 Task: Look for space in Tizimín, Mexico from 22nd June, 2023 to 30th June, 2023 for 2 adults in price range Rs.7000 to Rs.15000. Place can be entire place with 1  bedroom having 1 bed and 1 bathroom. Property type can be house, flat, guest house, hotel. Booking option can be shelf check-in. Required host language is English.
Action: Mouse moved to (493, 105)
Screenshot: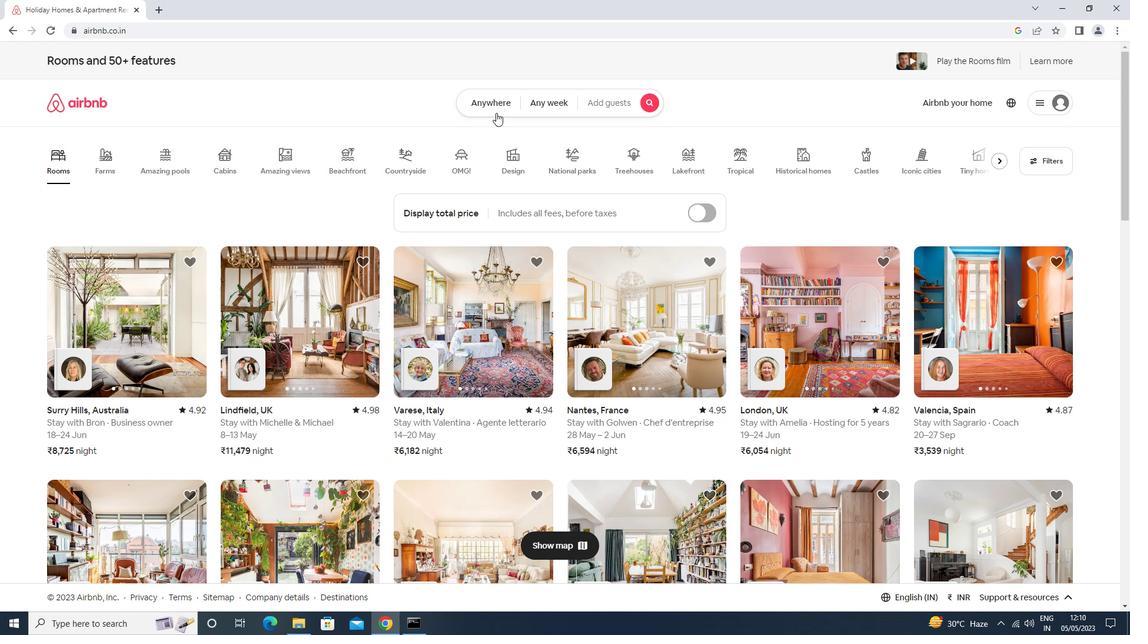 
Action: Mouse pressed left at (493, 105)
Screenshot: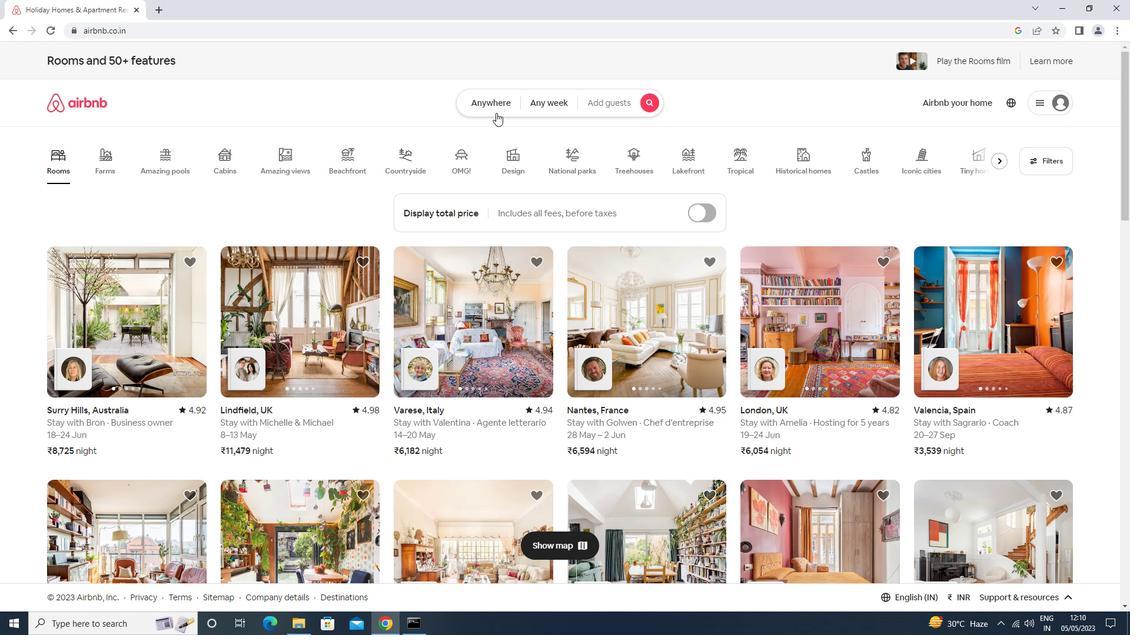 
Action: Mouse moved to (390, 150)
Screenshot: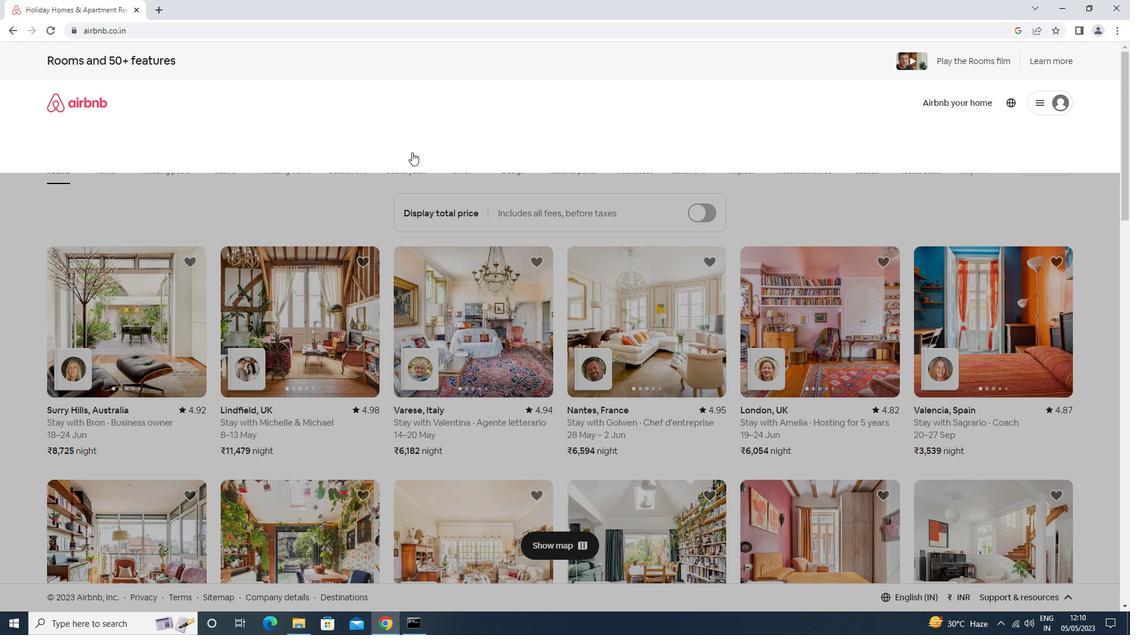 
Action: Mouse pressed left at (390, 150)
Screenshot: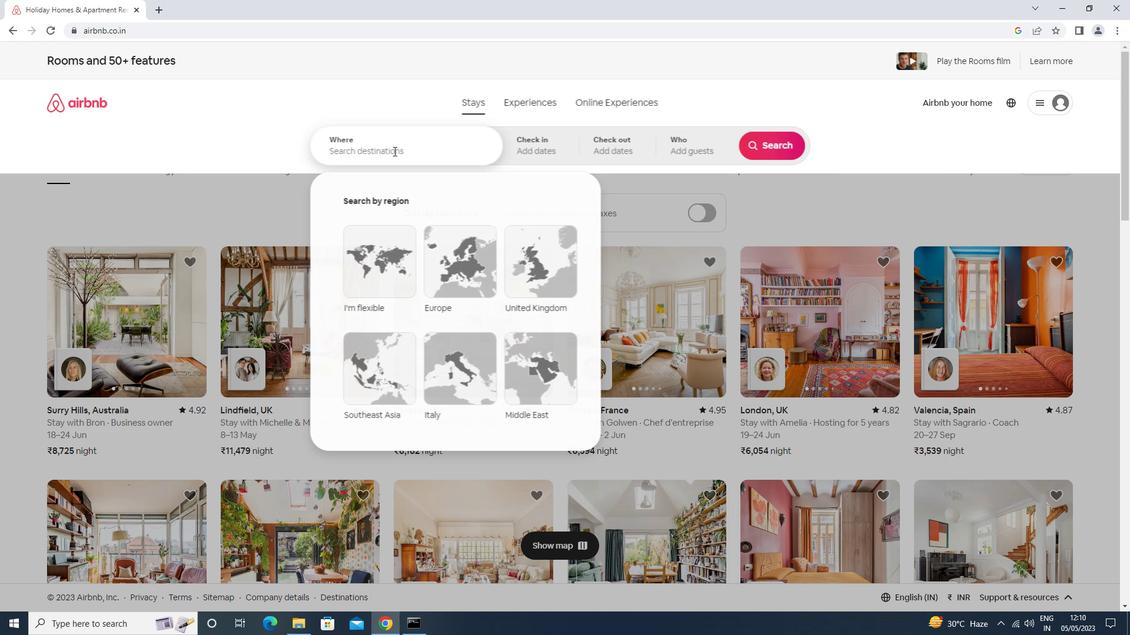 
Action: Key pressed <Key.shift>TIZIMIN<Key.space><Key.shift>MEXICO<Key.enter>
Screenshot: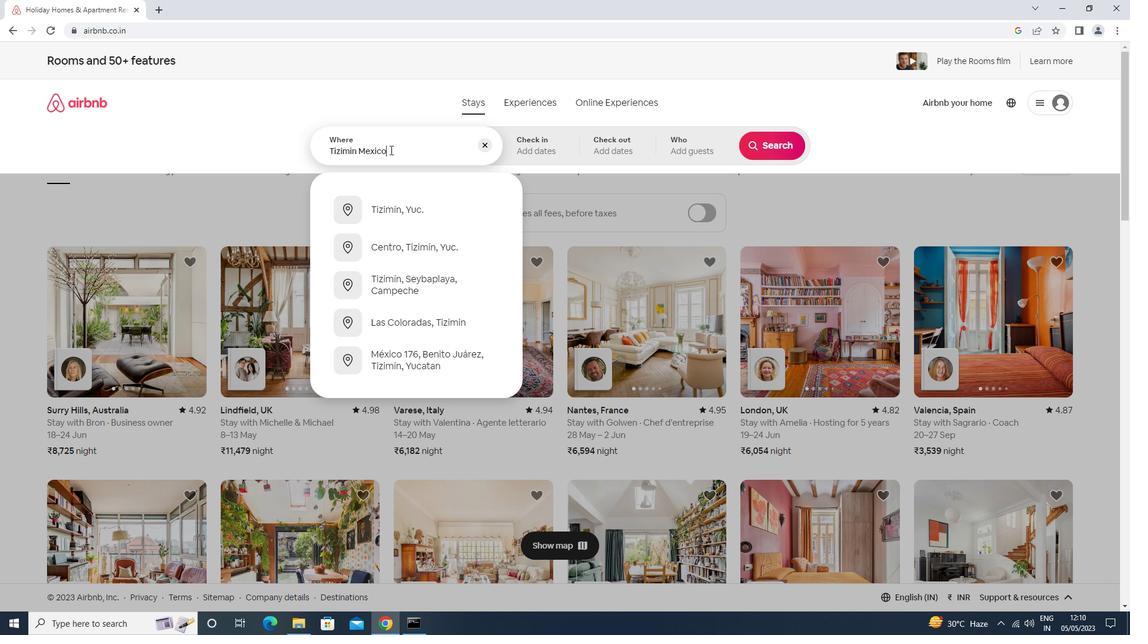 
Action: Mouse moved to (701, 374)
Screenshot: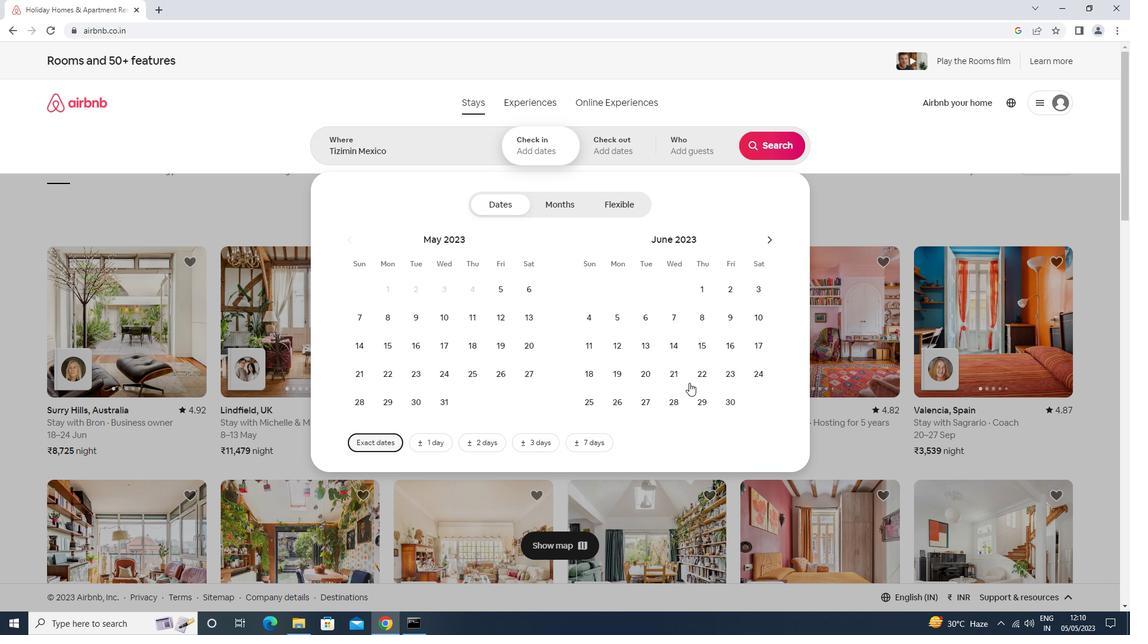 
Action: Mouse pressed left at (701, 374)
Screenshot: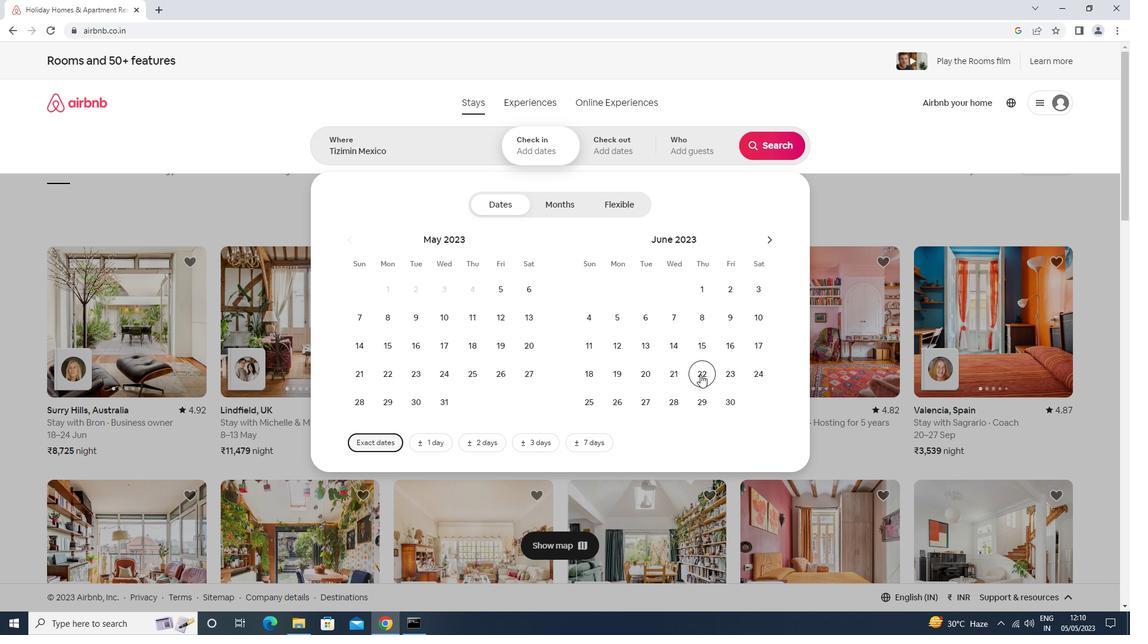 
Action: Mouse moved to (736, 397)
Screenshot: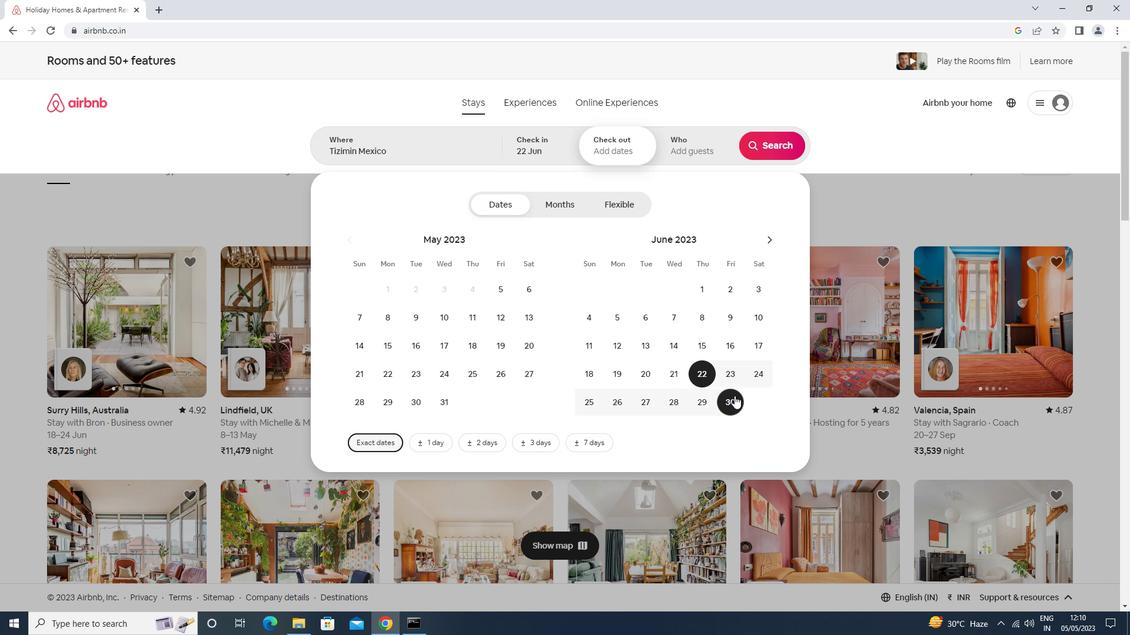
Action: Mouse pressed left at (736, 397)
Screenshot: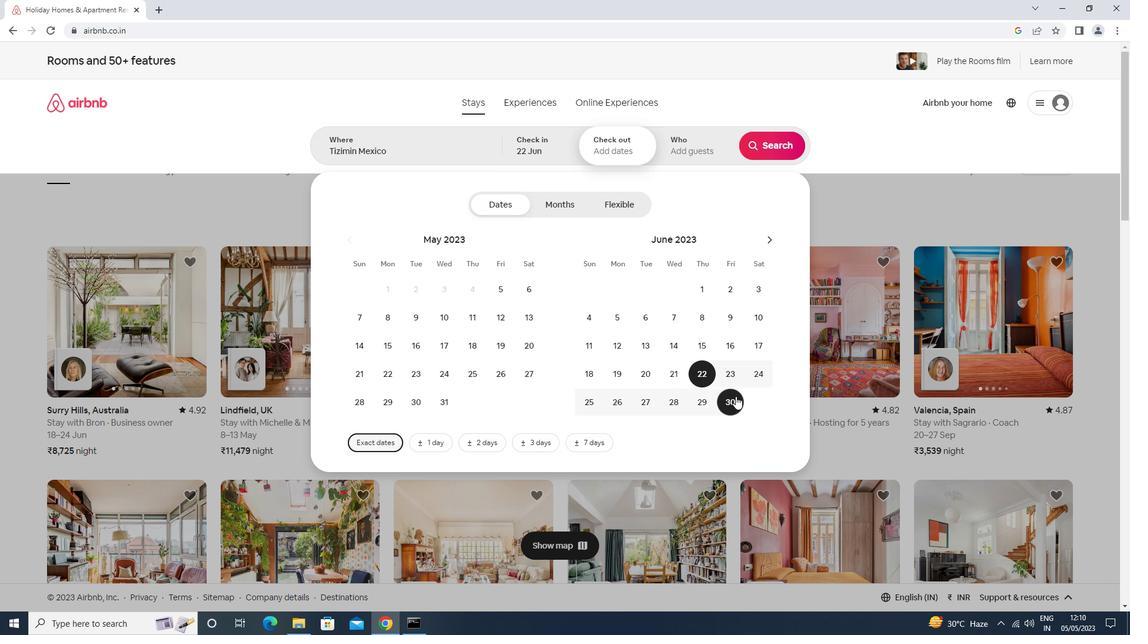 
Action: Mouse moved to (695, 144)
Screenshot: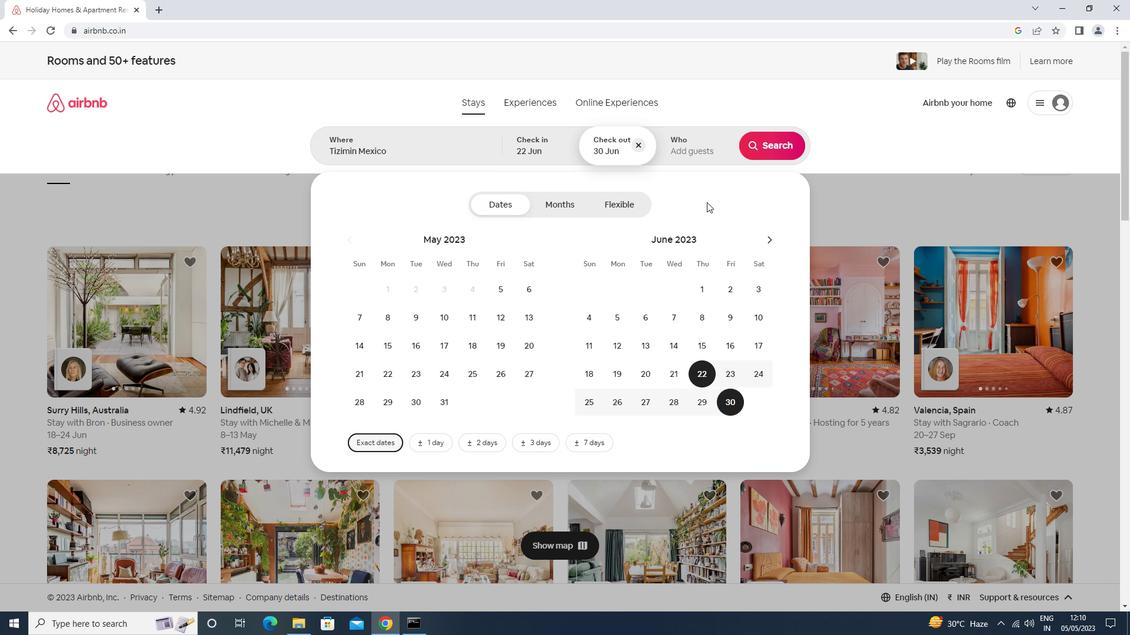 
Action: Mouse pressed left at (695, 144)
Screenshot: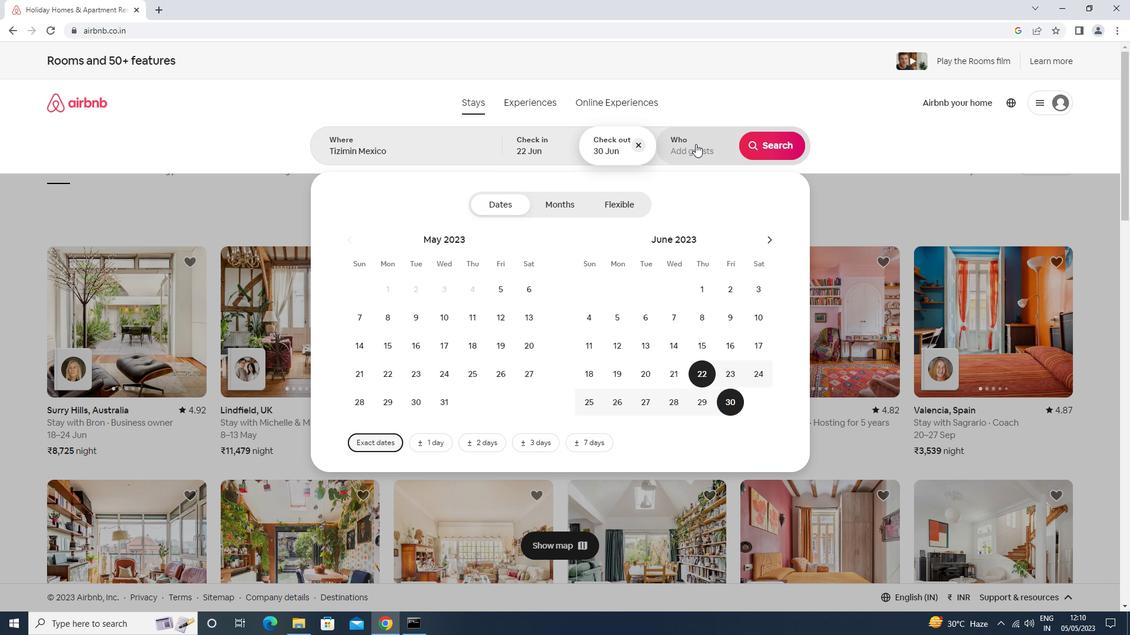
Action: Mouse moved to (776, 207)
Screenshot: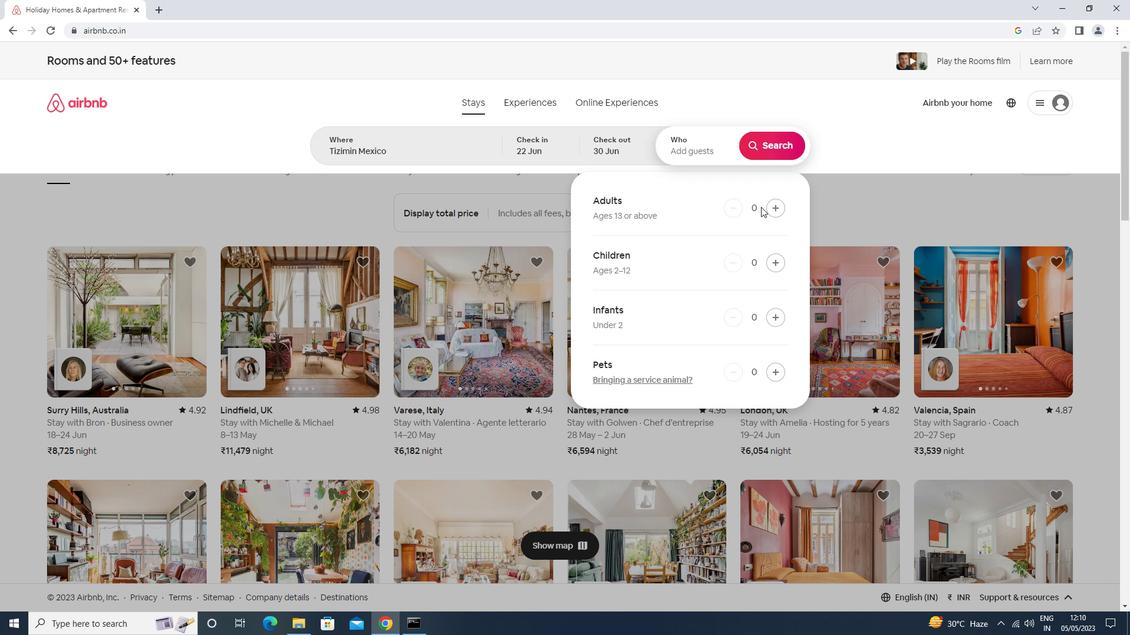 
Action: Mouse pressed left at (776, 207)
Screenshot: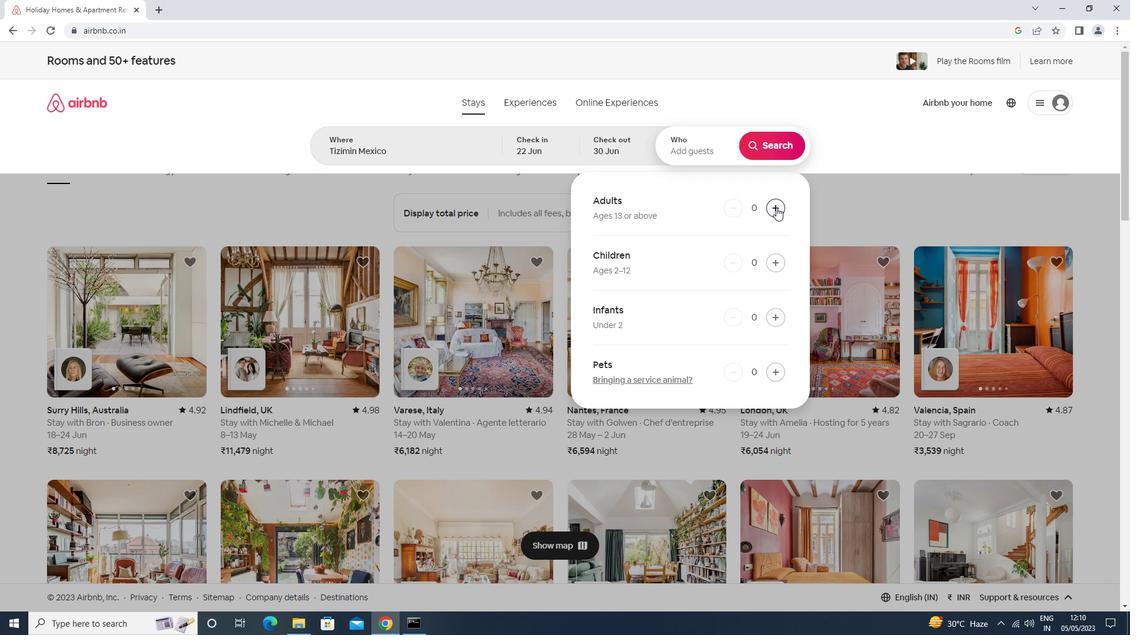 
Action: Mouse pressed left at (776, 207)
Screenshot: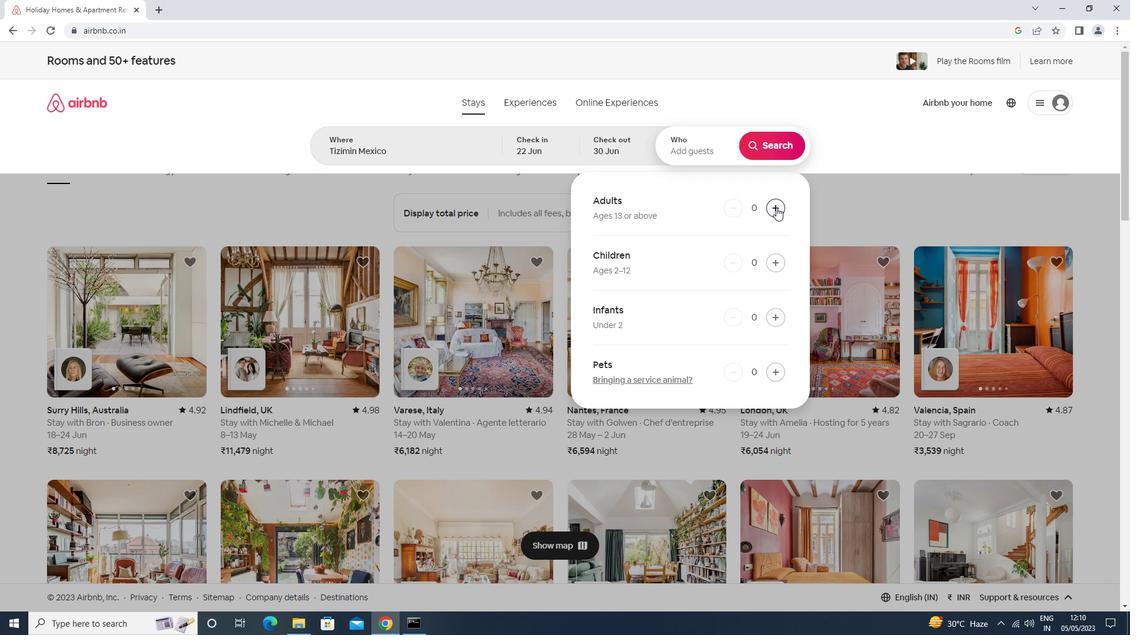 
Action: Mouse moved to (764, 145)
Screenshot: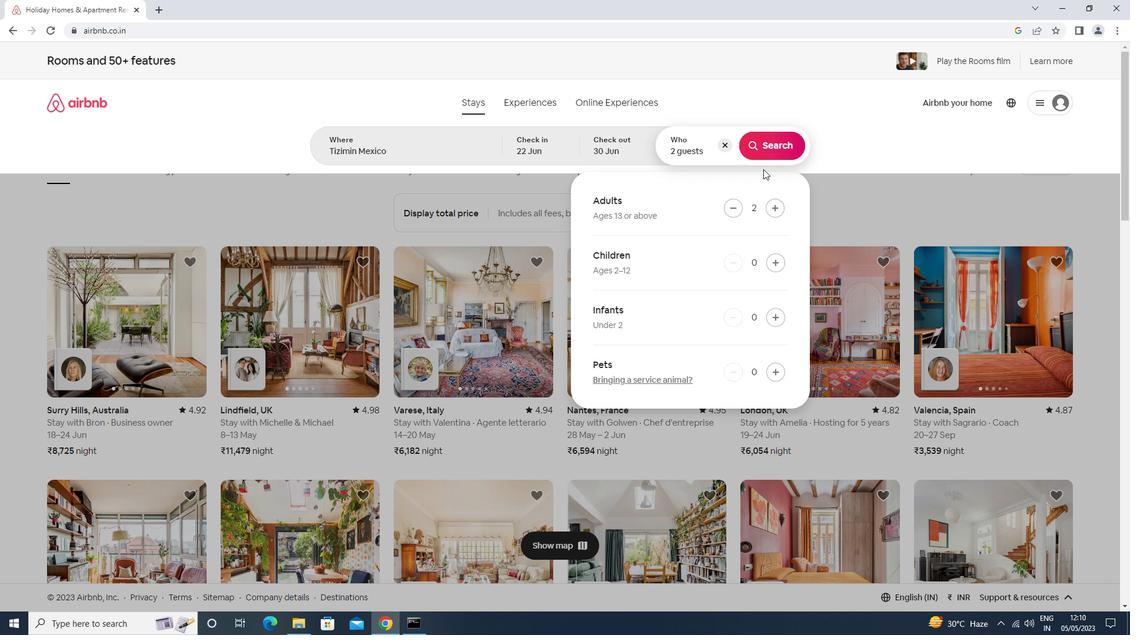 
Action: Mouse pressed left at (764, 145)
Screenshot: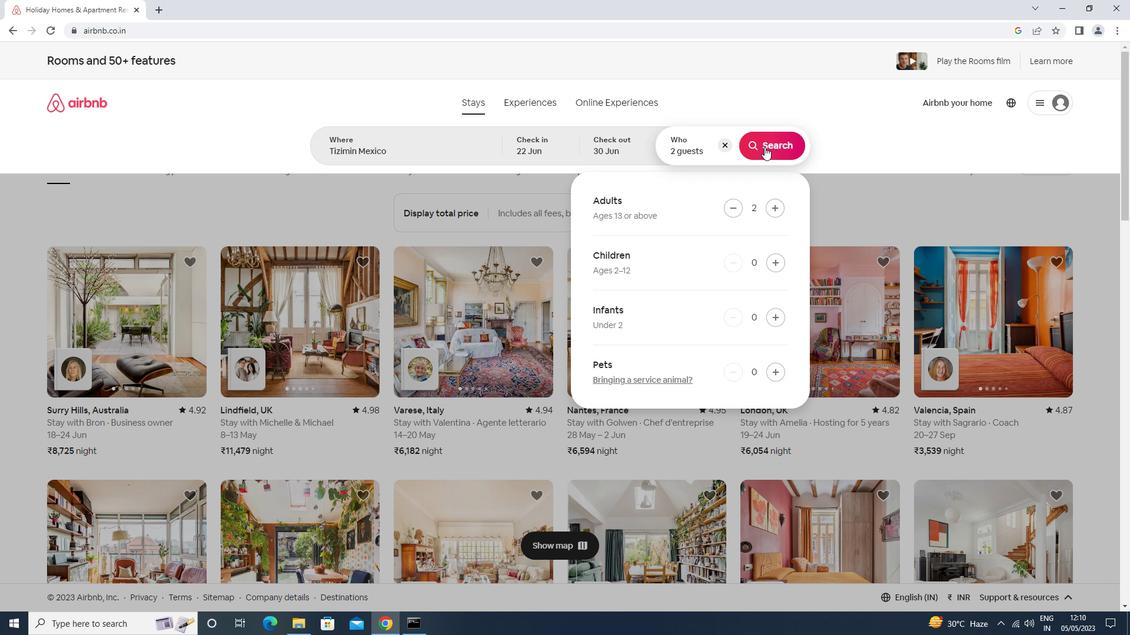 
Action: Mouse moved to (1076, 122)
Screenshot: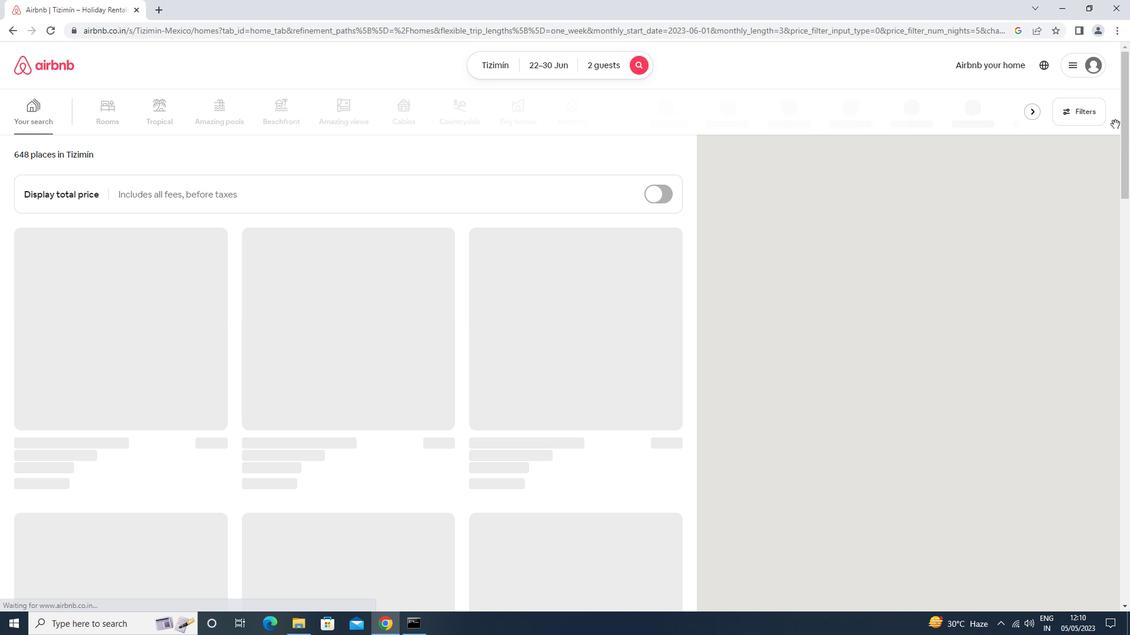 
Action: Mouse pressed left at (1076, 122)
Screenshot: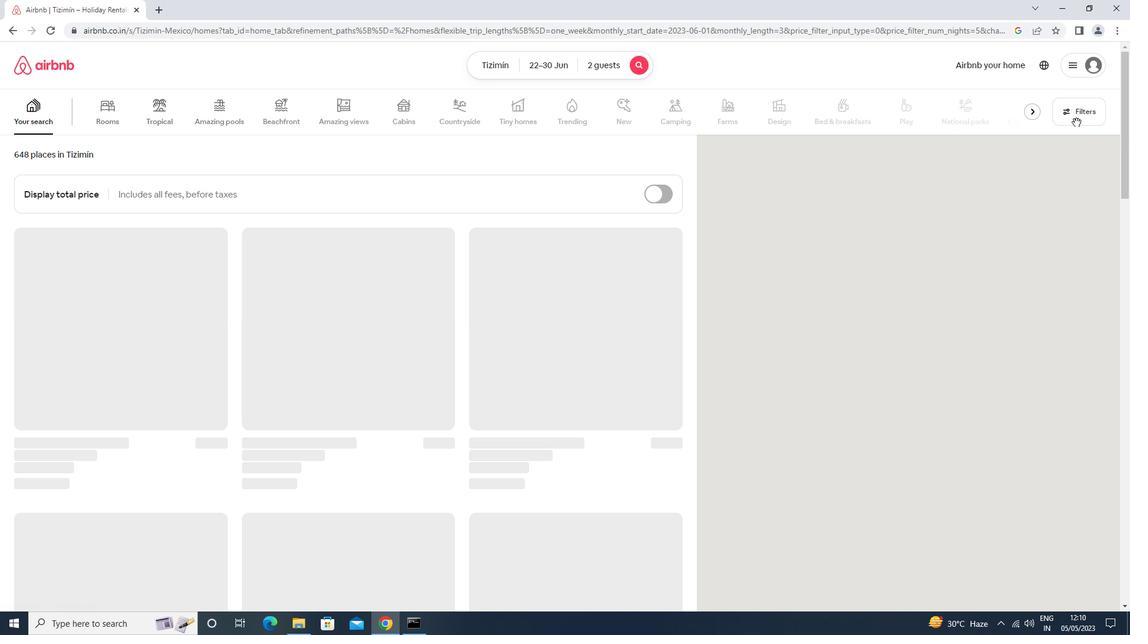 
Action: Mouse moved to (413, 401)
Screenshot: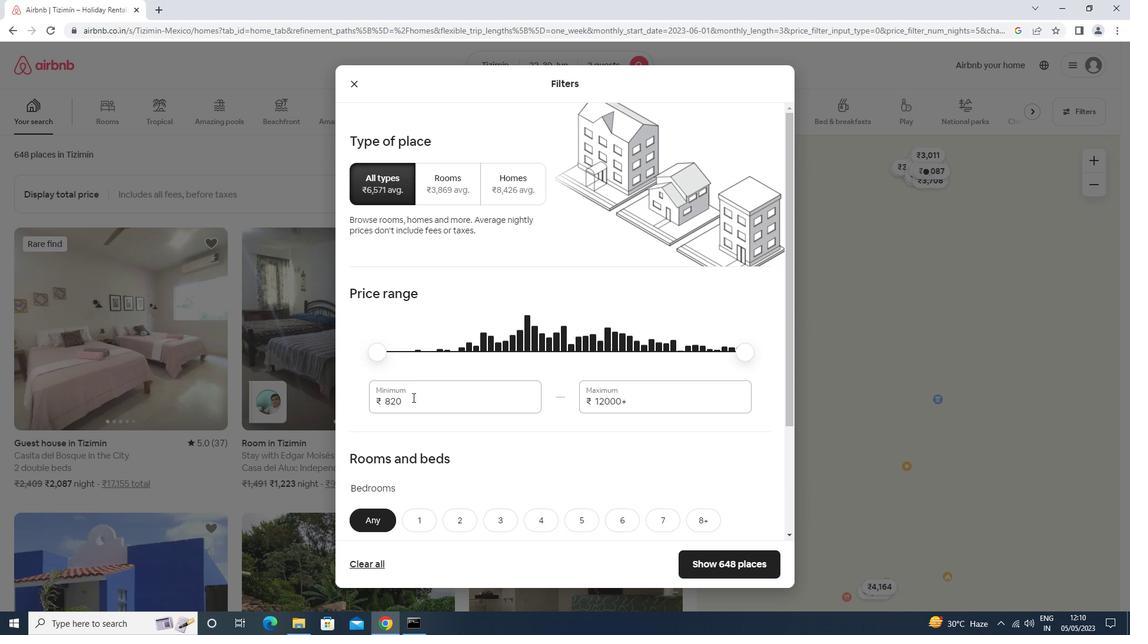 
Action: Mouse pressed left at (413, 401)
Screenshot: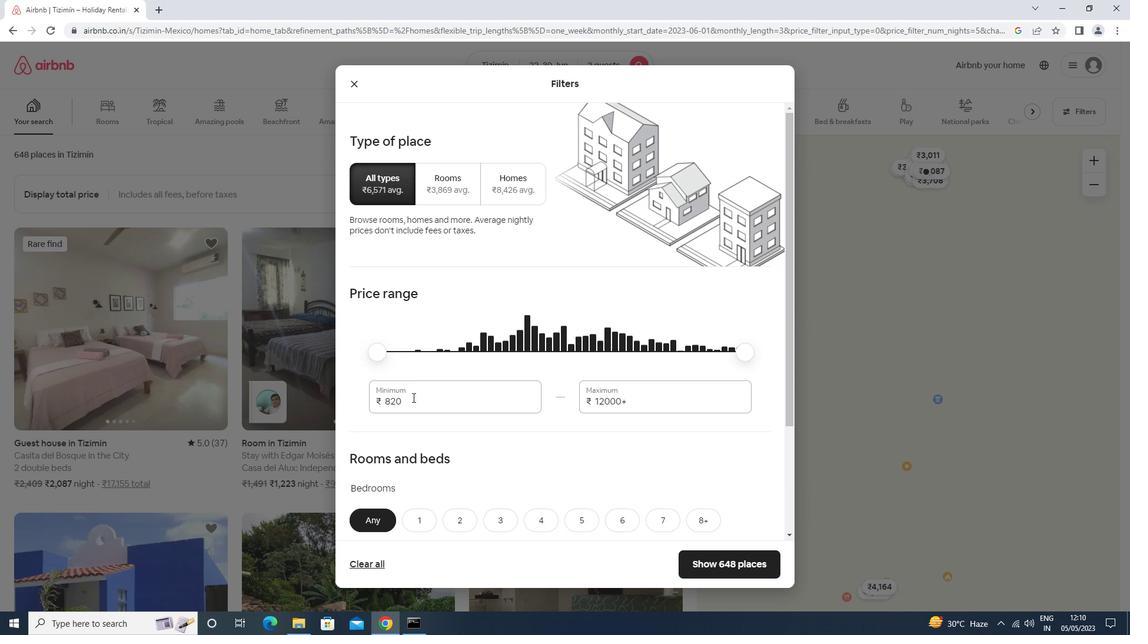 
Action: Mouse moved to (413, 401)
Screenshot: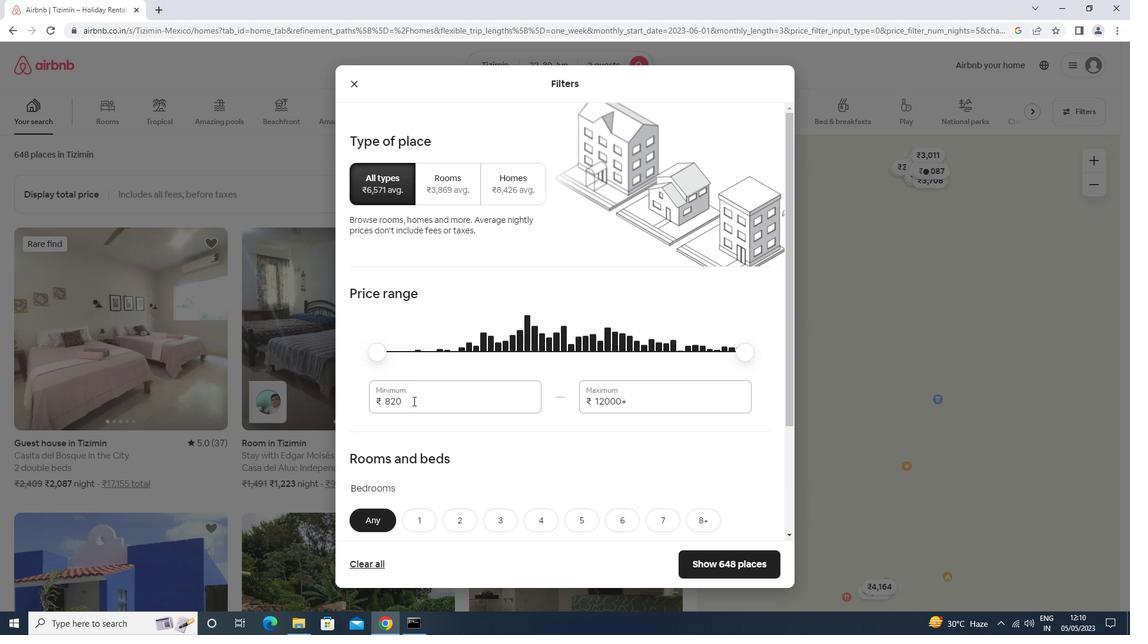 
Action: Key pressed <Key.backspace><Key.backspace><Key.backspace>7000<Key.tab>15000
Screenshot: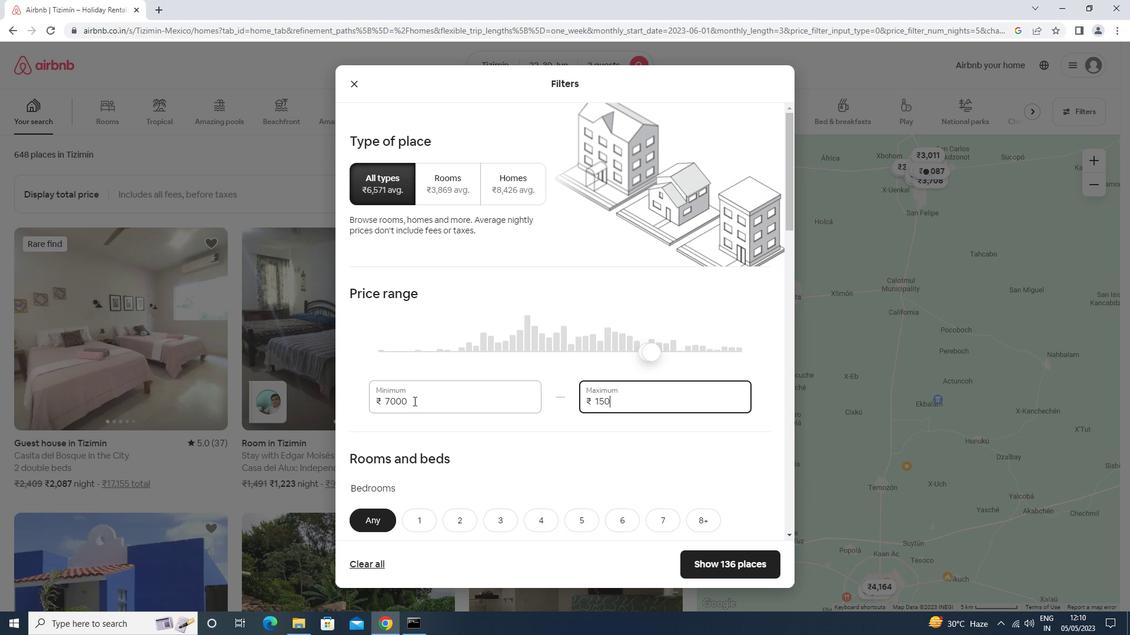 
Action: Mouse moved to (414, 400)
Screenshot: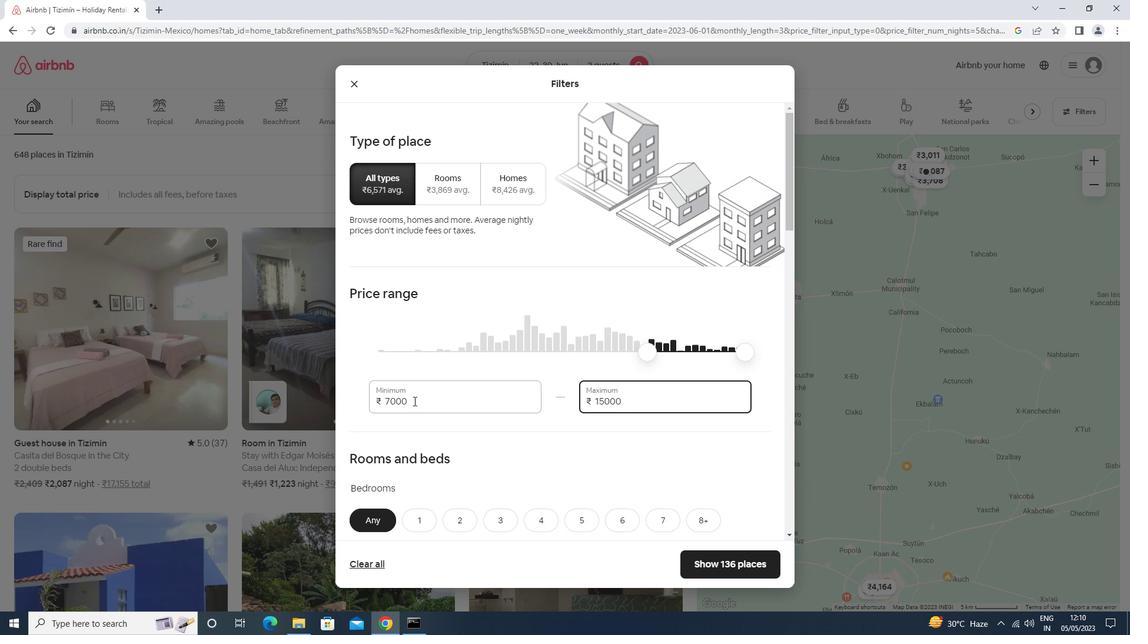 
Action: Mouse scrolled (414, 400) with delta (0, 0)
Screenshot: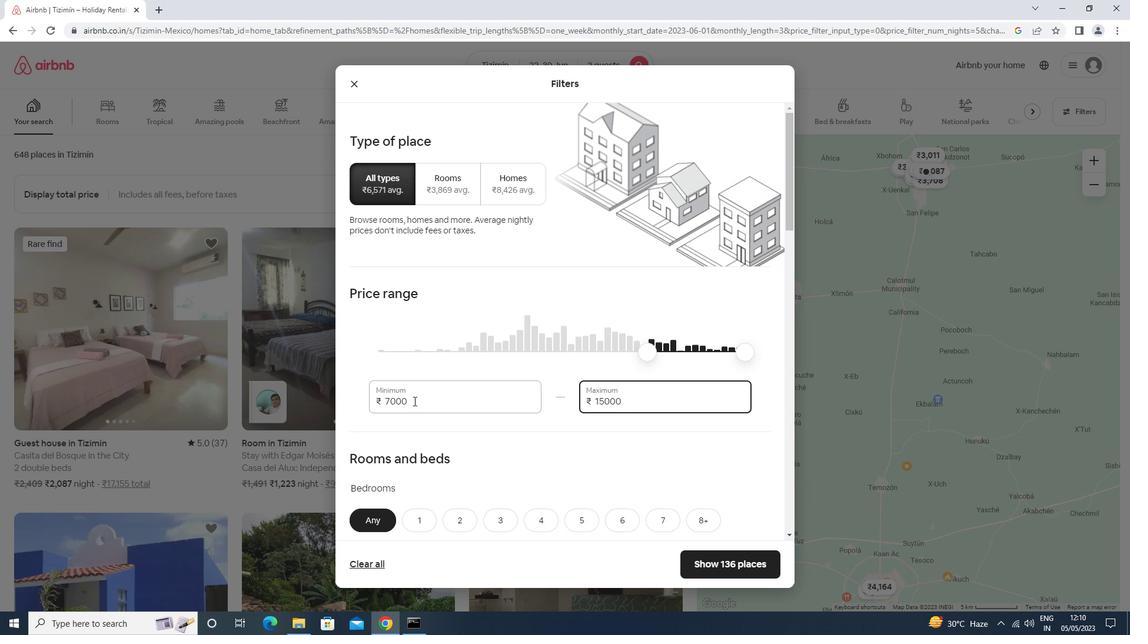 
Action: Mouse scrolled (414, 400) with delta (0, 0)
Screenshot: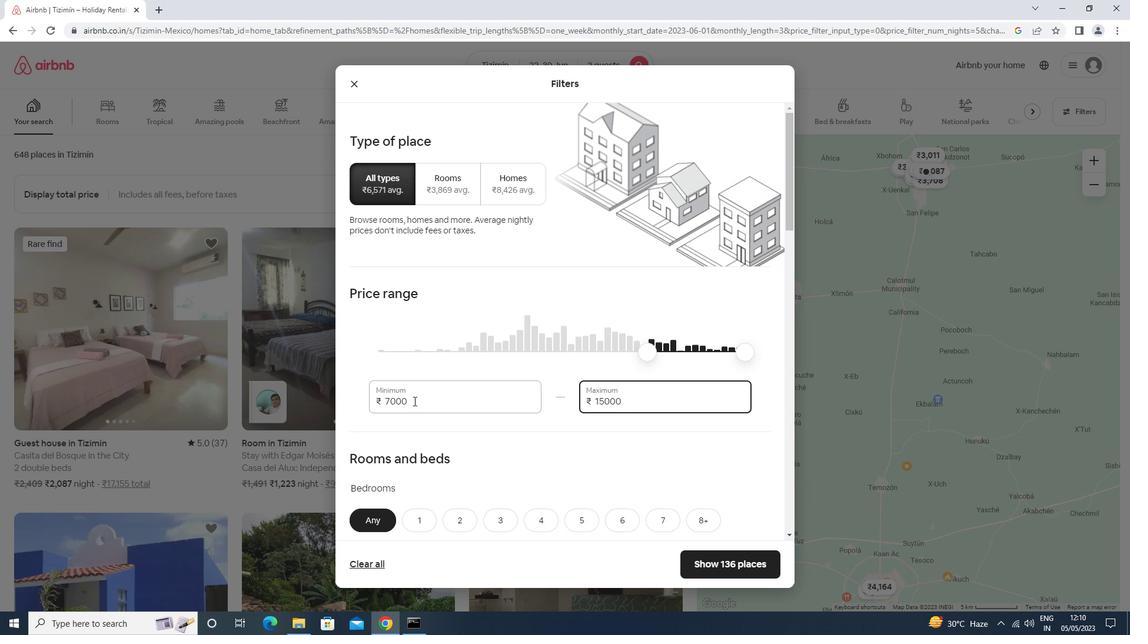 
Action: Mouse scrolled (414, 400) with delta (0, 0)
Screenshot: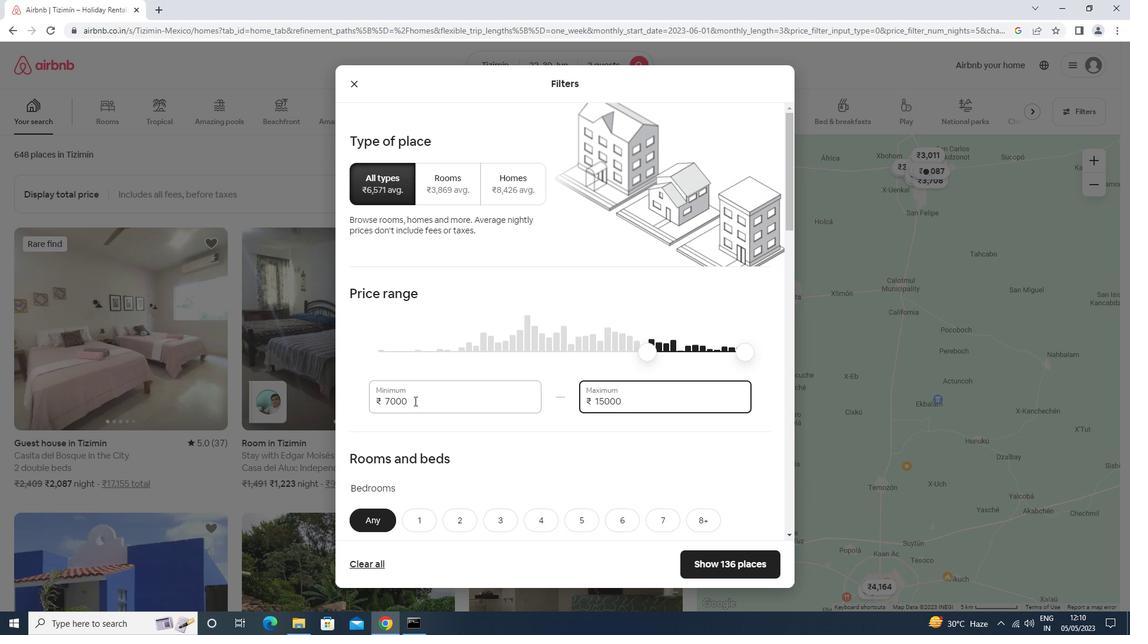 
Action: Mouse moved to (426, 341)
Screenshot: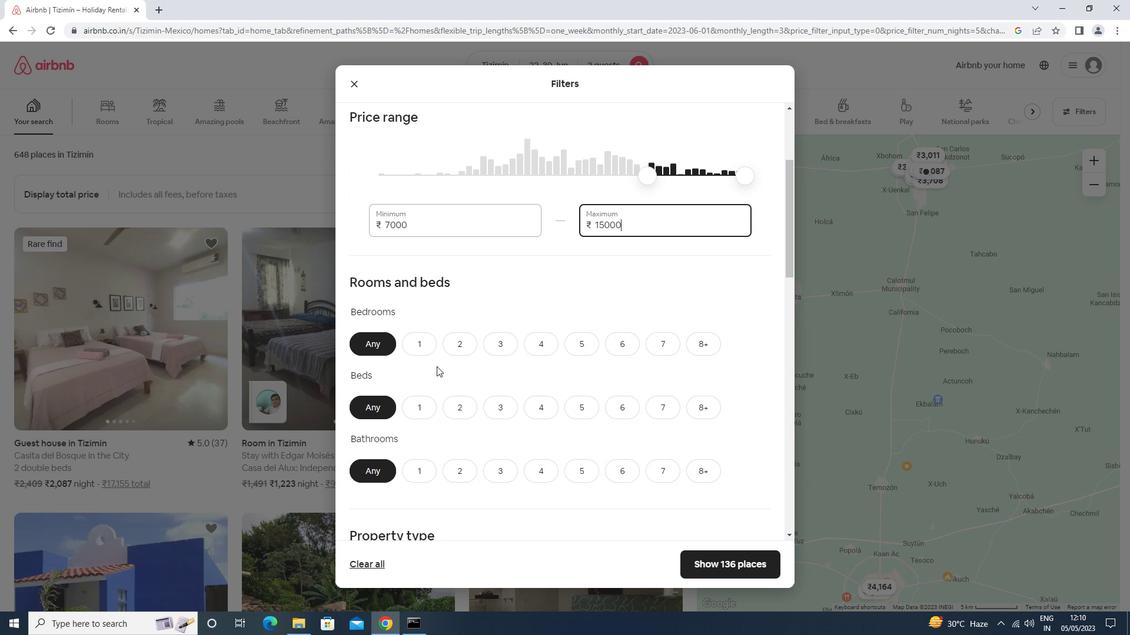 
Action: Mouse pressed left at (426, 341)
Screenshot: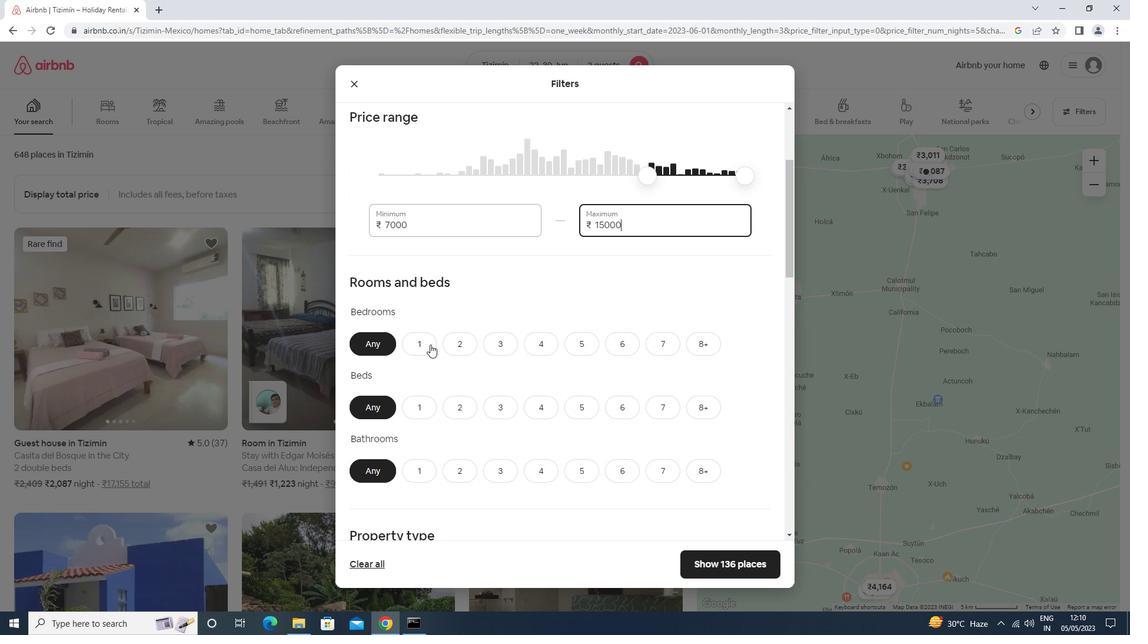 
Action: Mouse moved to (424, 412)
Screenshot: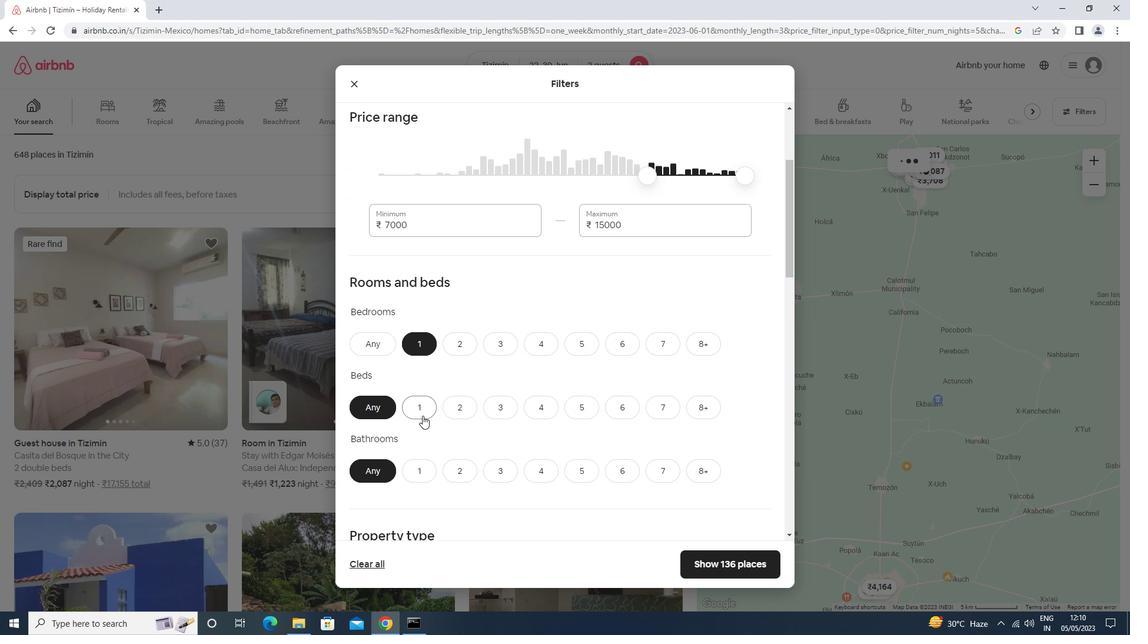 
Action: Mouse pressed left at (424, 412)
Screenshot: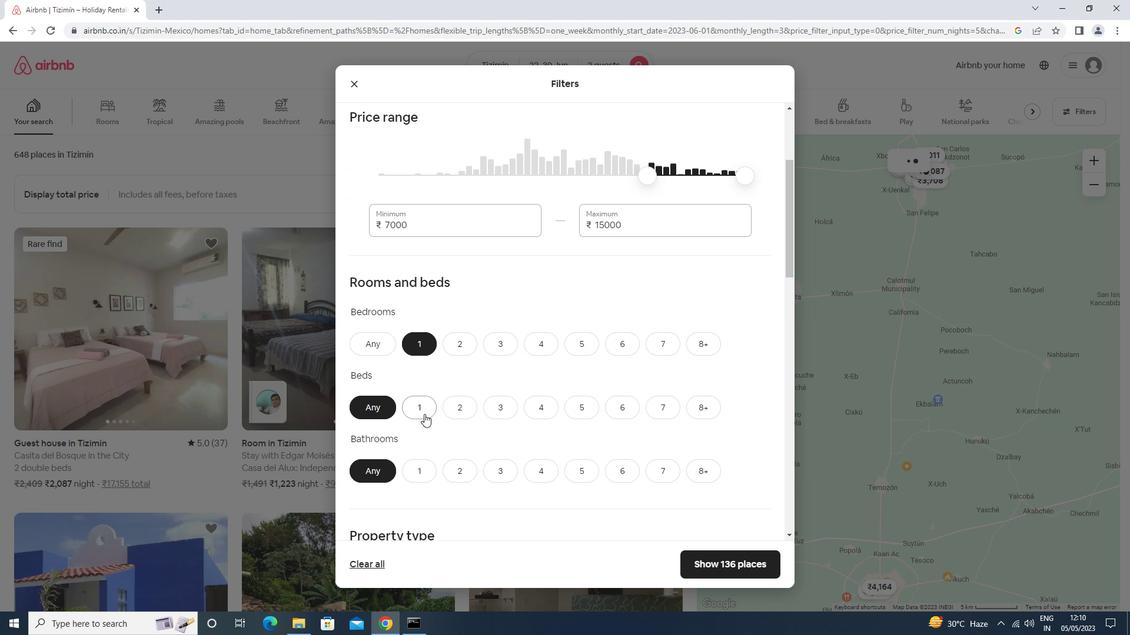 
Action: Mouse scrolled (424, 412) with delta (0, 0)
Screenshot: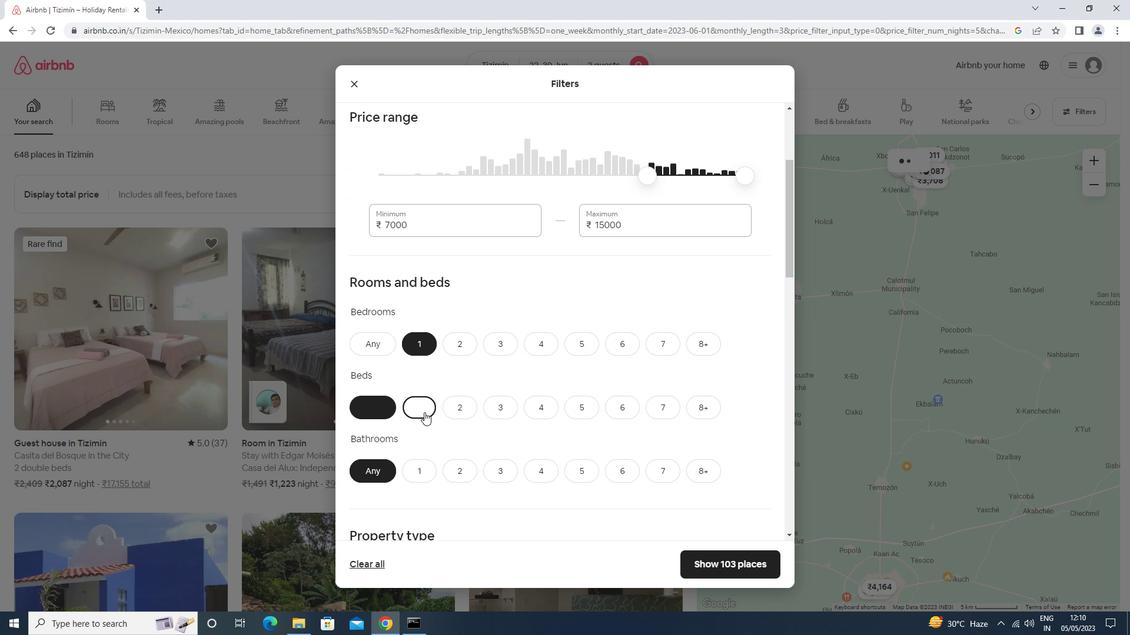 
Action: Mouse scrolled (424, 412) with delta (0, 0)
Screenshot: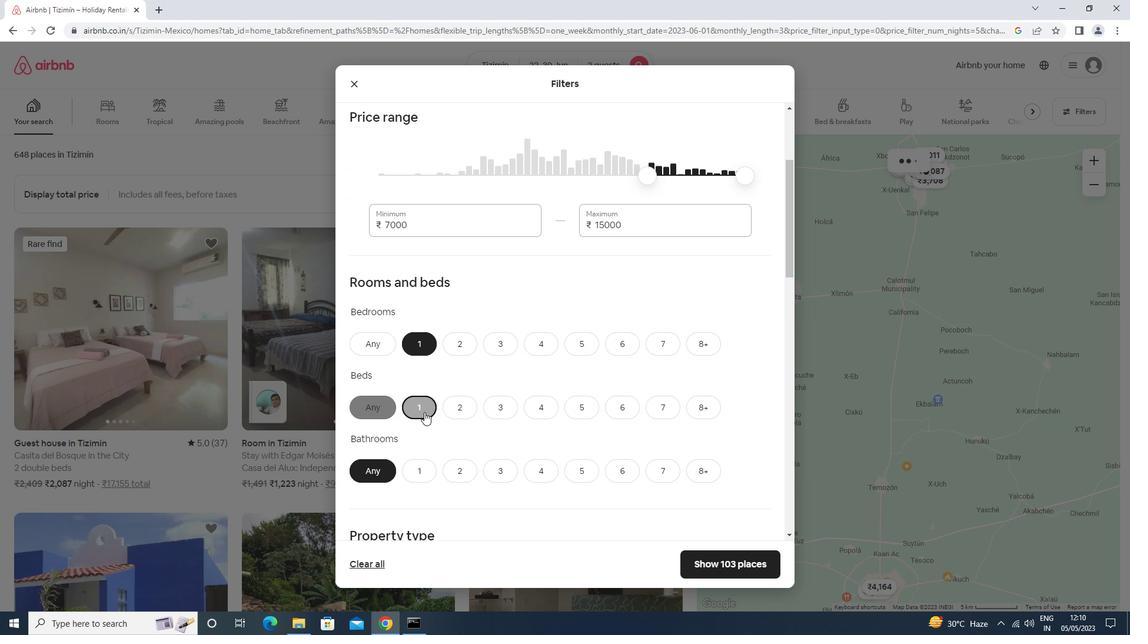 
Action: Mouse scrolled (424, 412) with delta (0, 0)
Screenshot: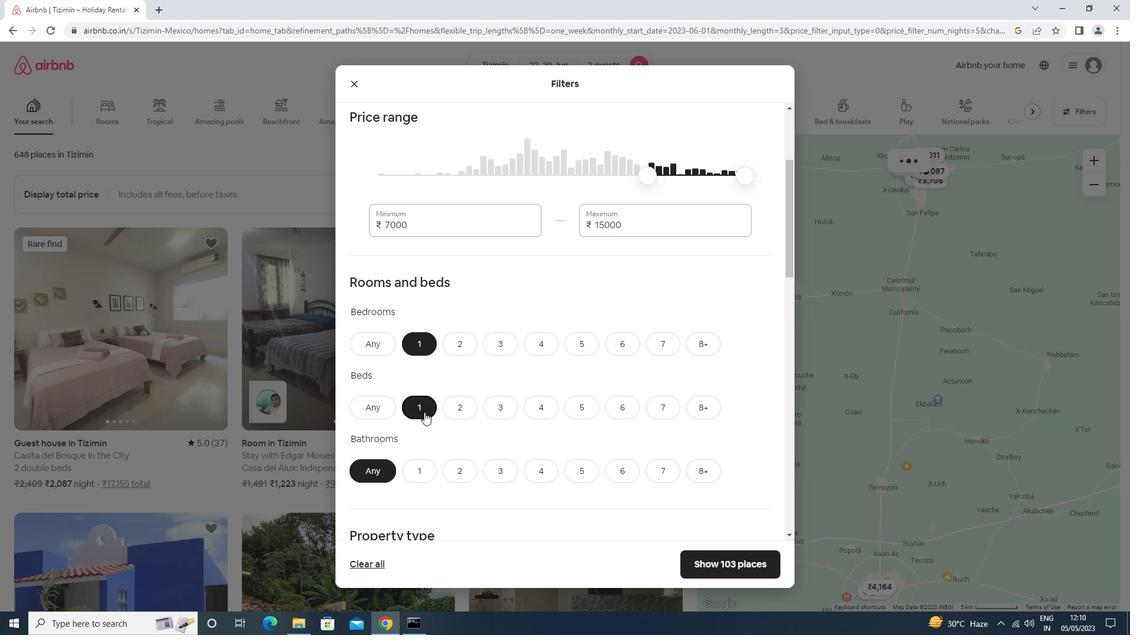 
Action: Mouse moved to (416, 303)
Screenshot: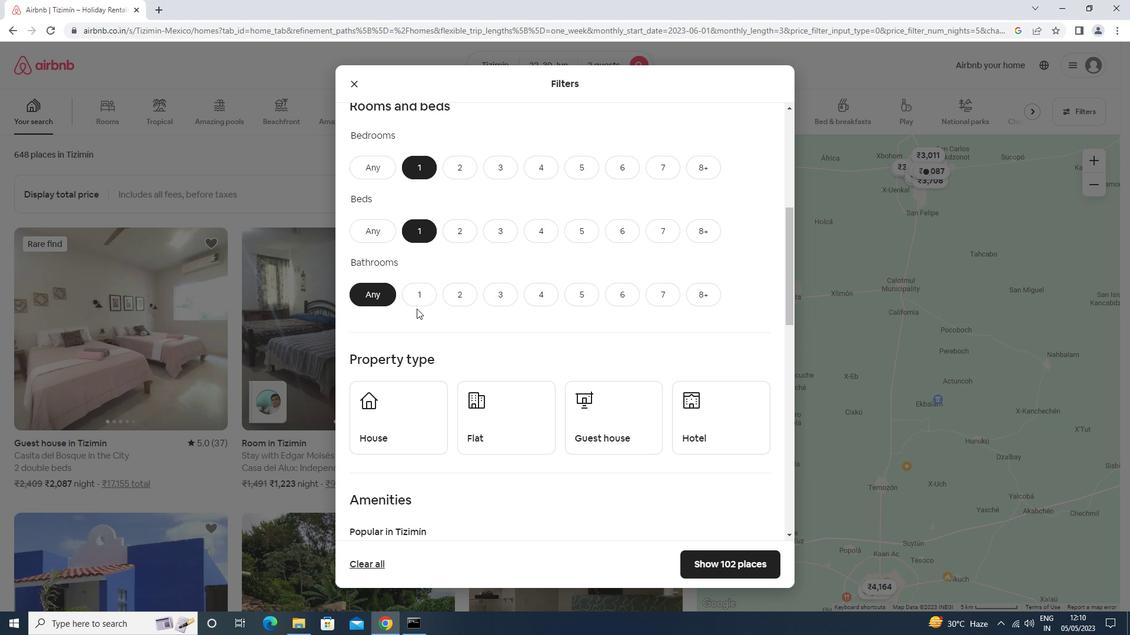 
Action: Mouse pressed left at (416, 303)
Screenshot: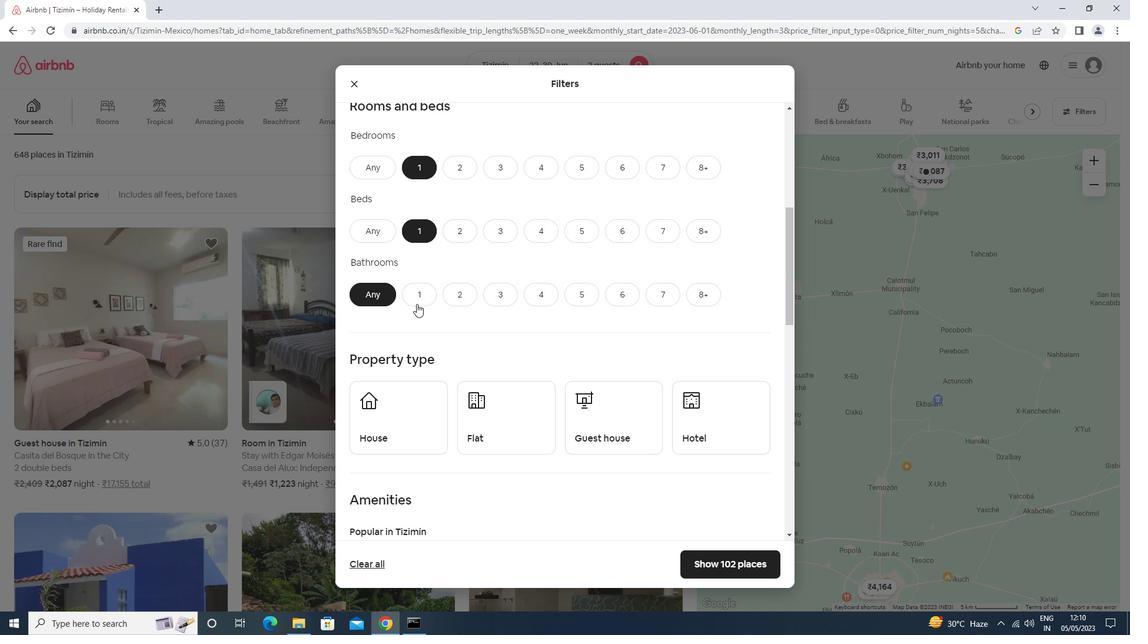 
Action: Mouse moved to (412, 424)
Screenshot: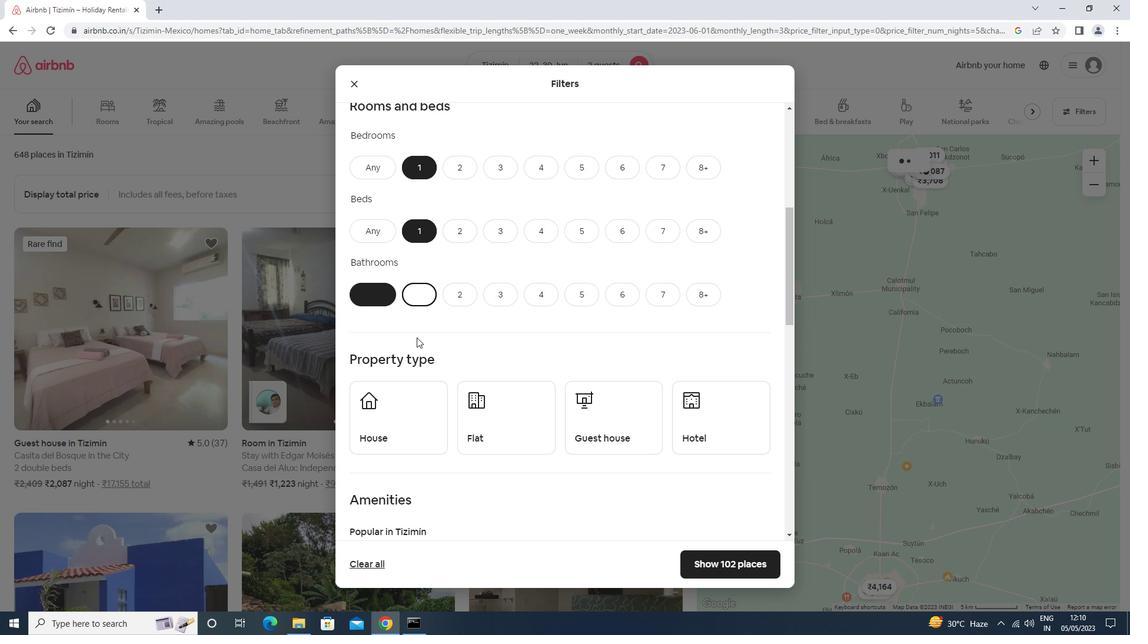 
Action: Mouse pressed left at (412, 424)
Screenshot: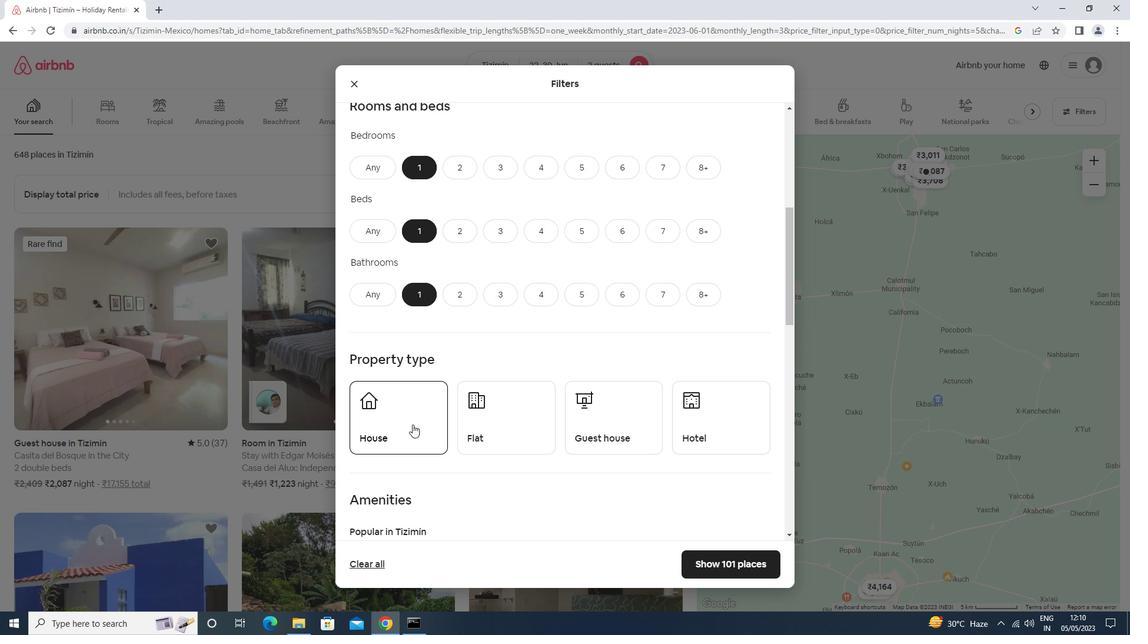 
Action: Mouse moved to (495, 442)
Screenshot: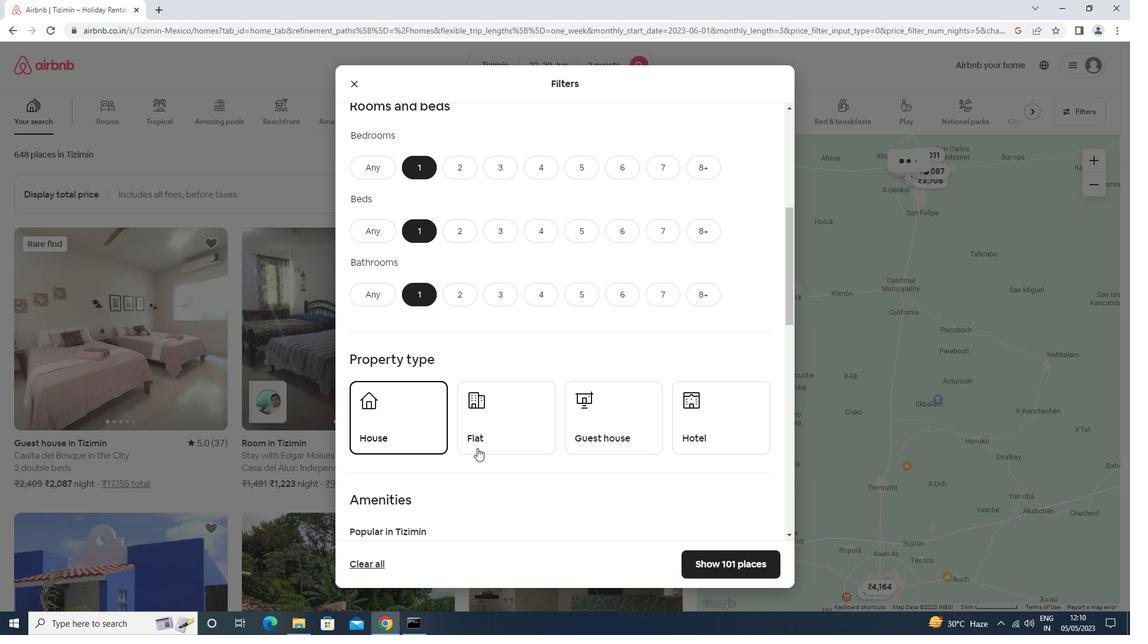 
Action: Mouse pressed left at (495, 442)
Screenshot: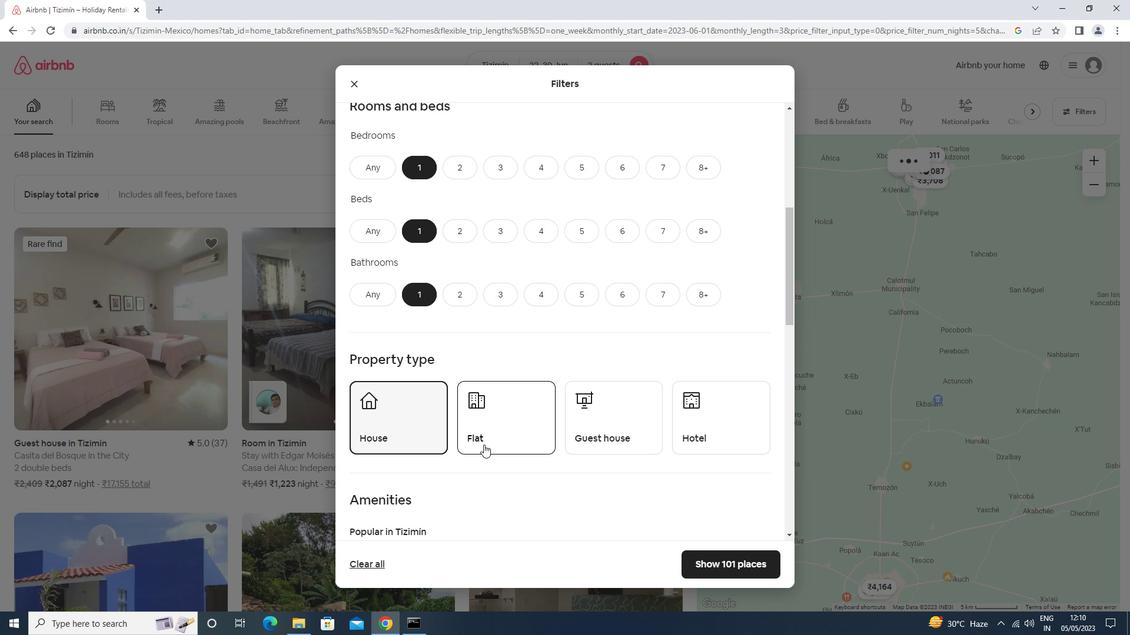 
Action: Mouse moved to (615, 437)
Screenshot: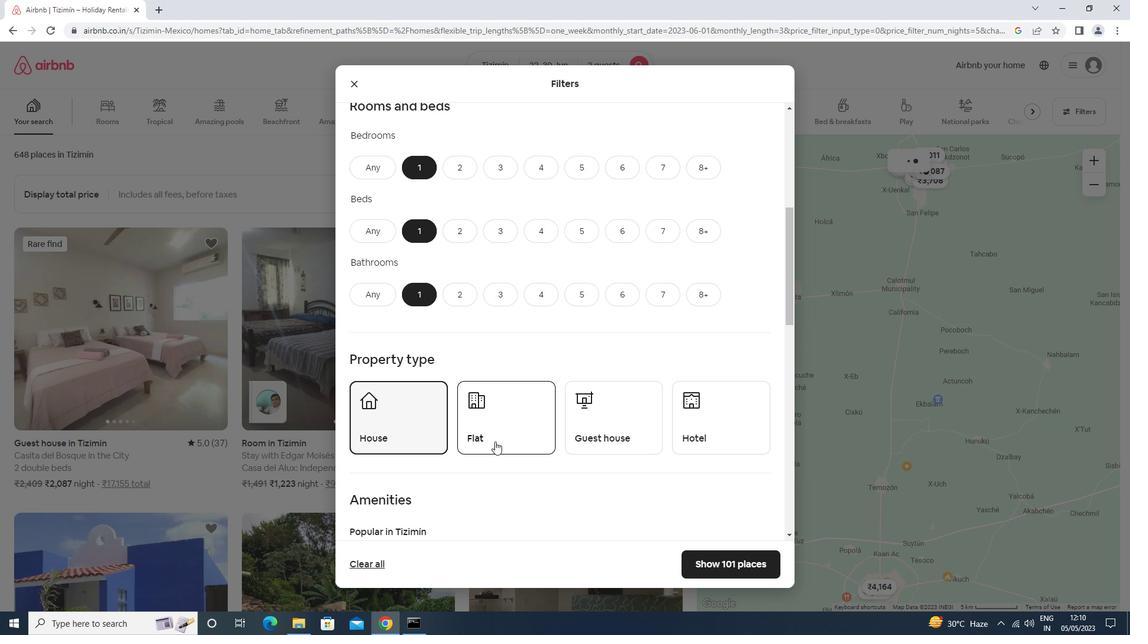 
Action: Mouse pressed left at (615, 437)
Screenshot: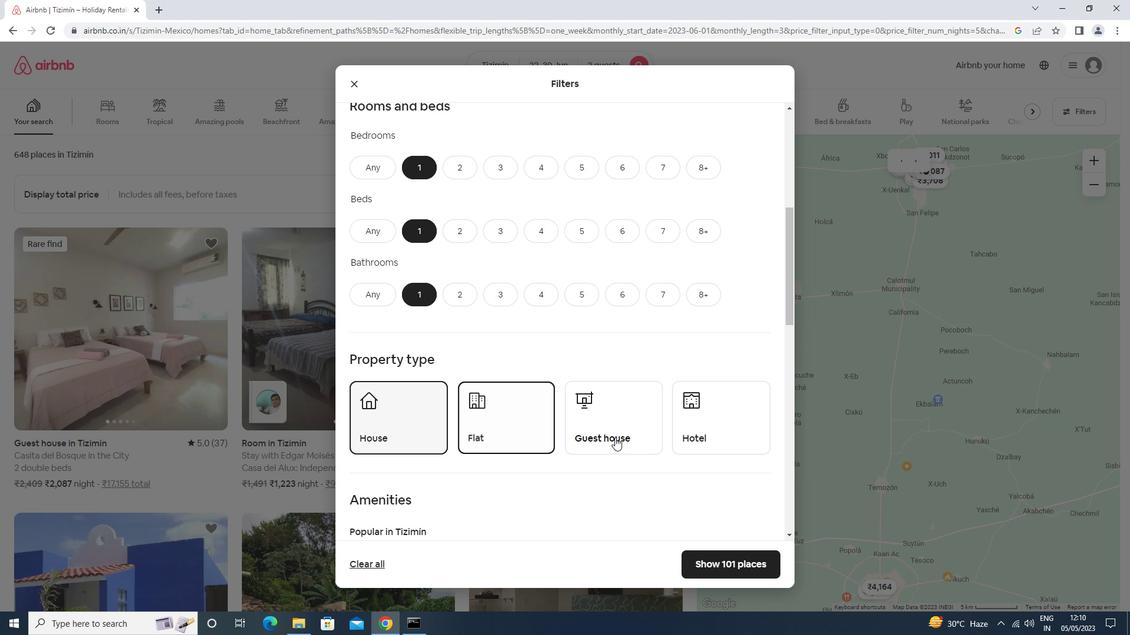
Action: Mouse moved to (698, 436)
Screenshot: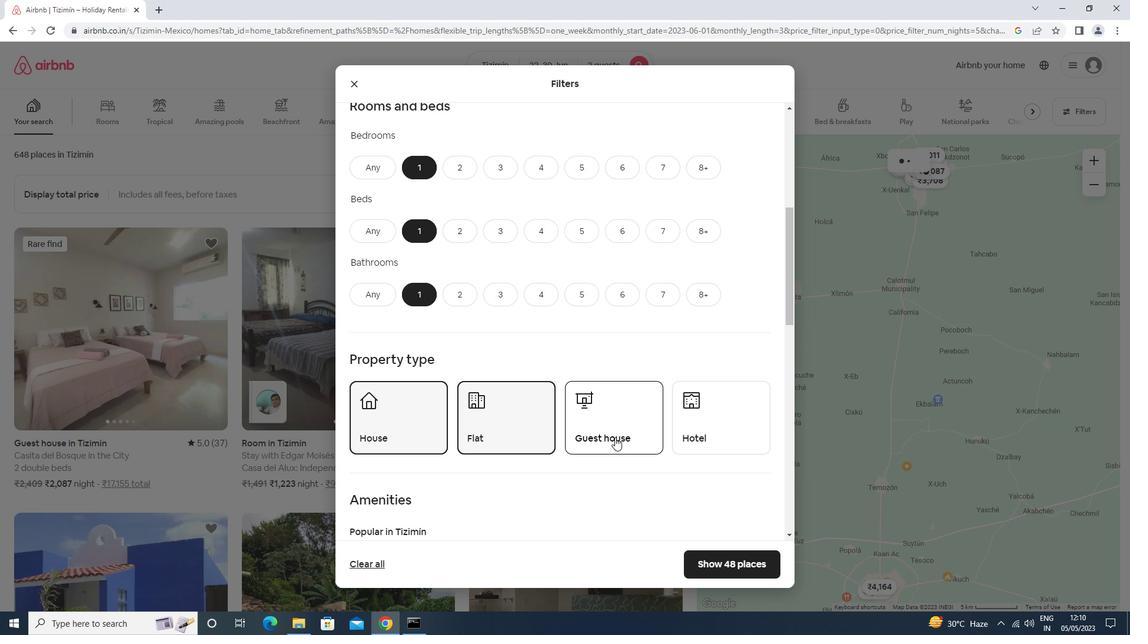 
Action: Mouse pressed left at (698, 436)
Screenshot: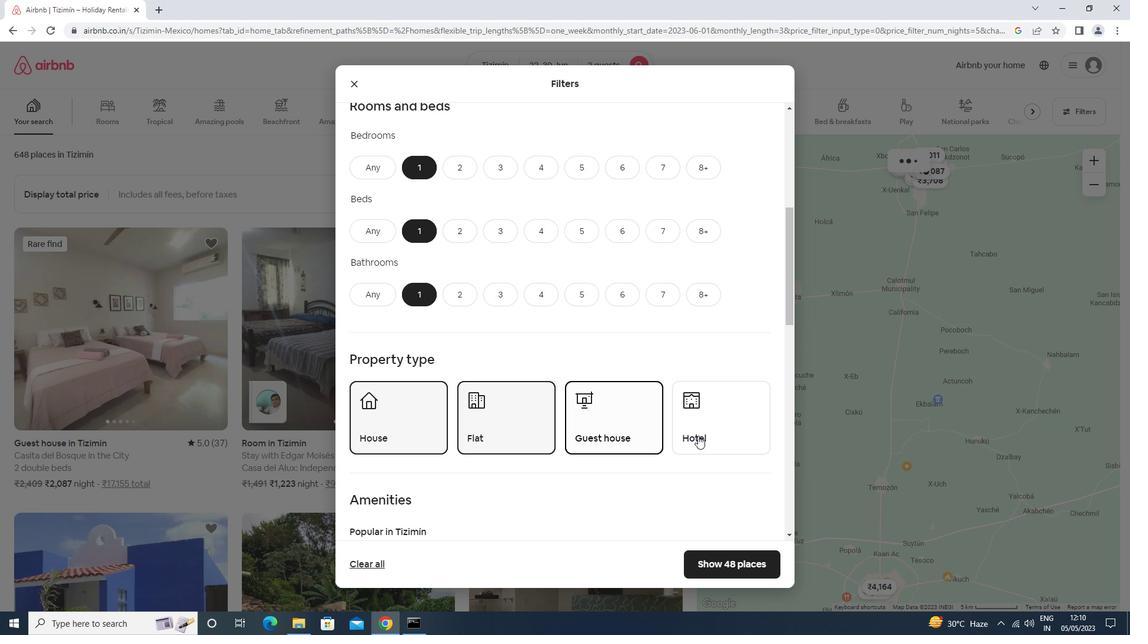 
Action: Mouse moved to (700, 436)
Screenshot: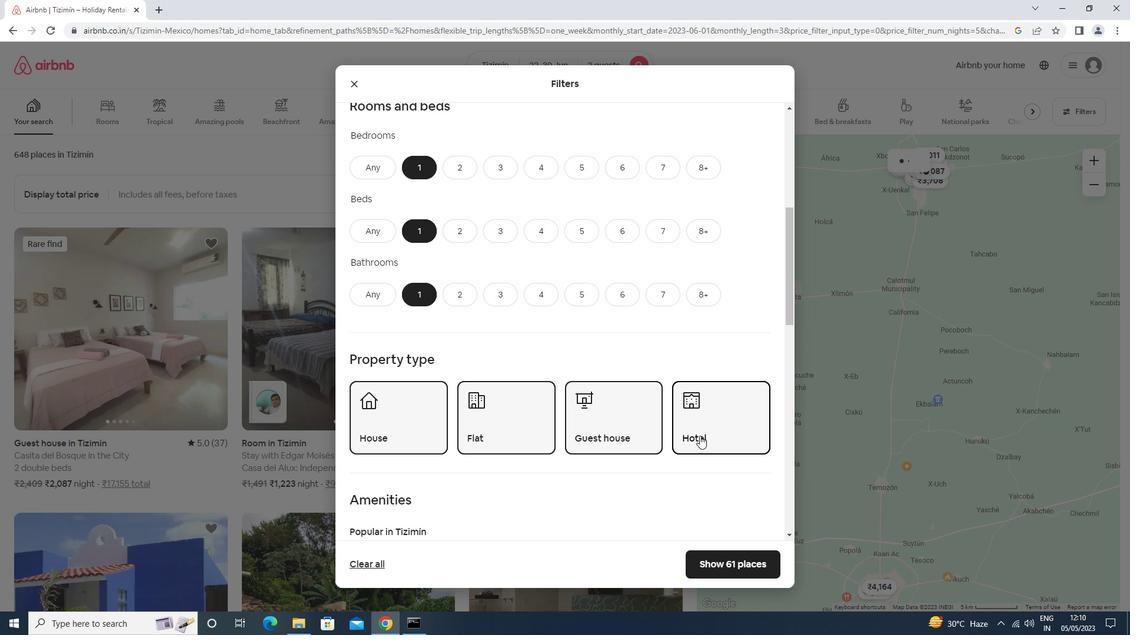 
Action: Mouse scrolled (700, 435) with delta (0, 0)
Screenshot: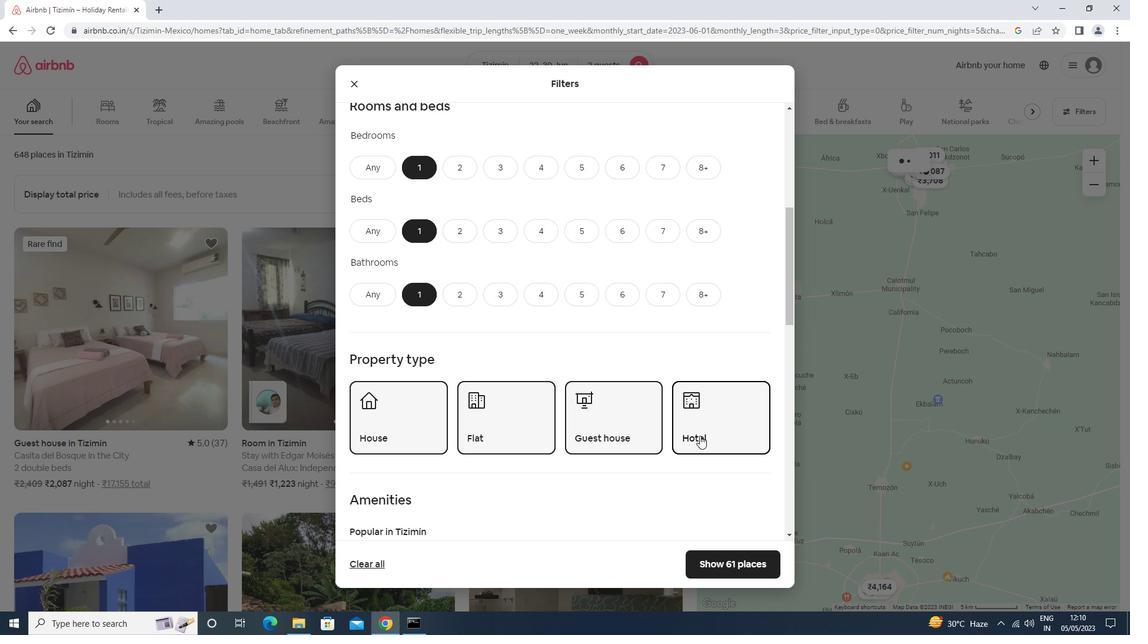 
Action: Mouse scrolled (700, 435) with delta (0, 0)
Screenshot: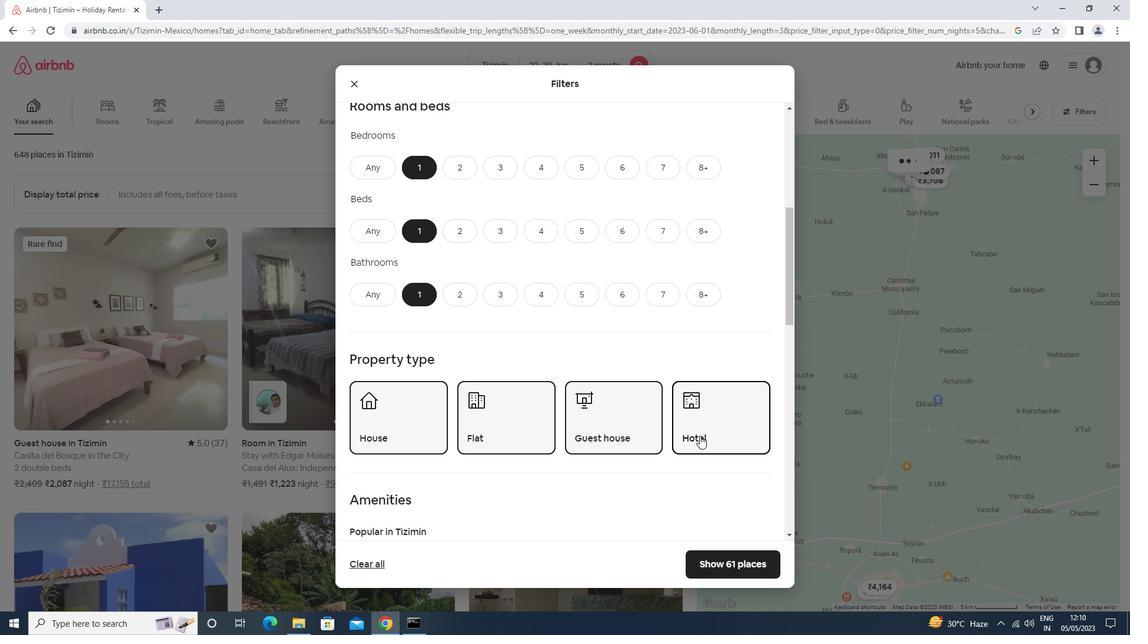 
Action: Mouse scrolled (700, 435) with delta (0, 0)
Screenshot: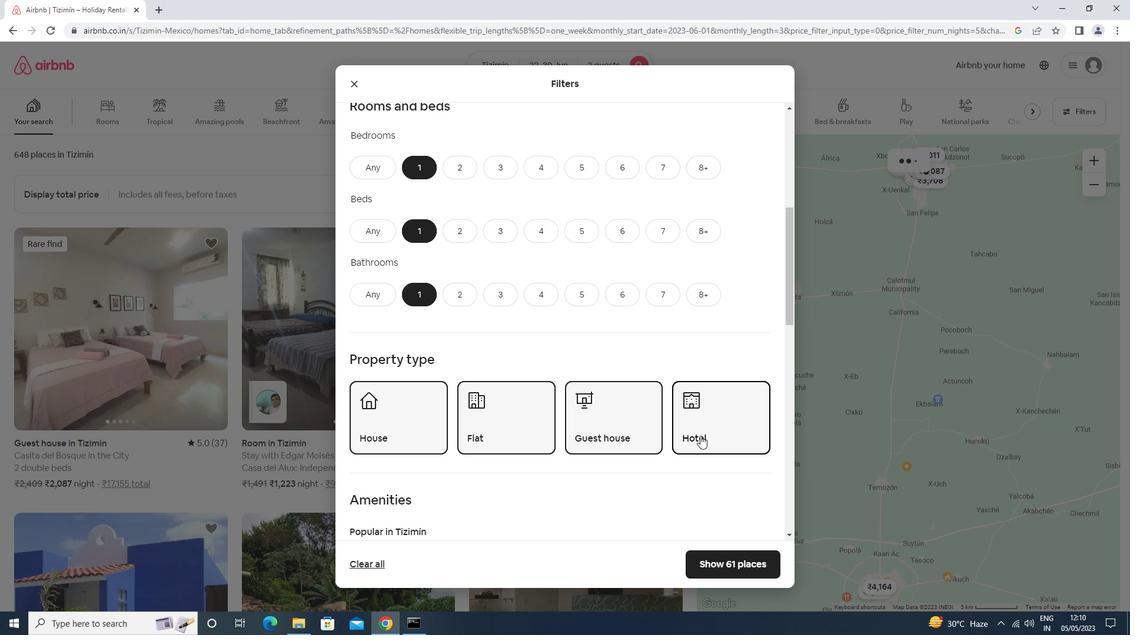 
Action: Mouse scrolled (700, 435) with delta (0, 0)
Screenshot: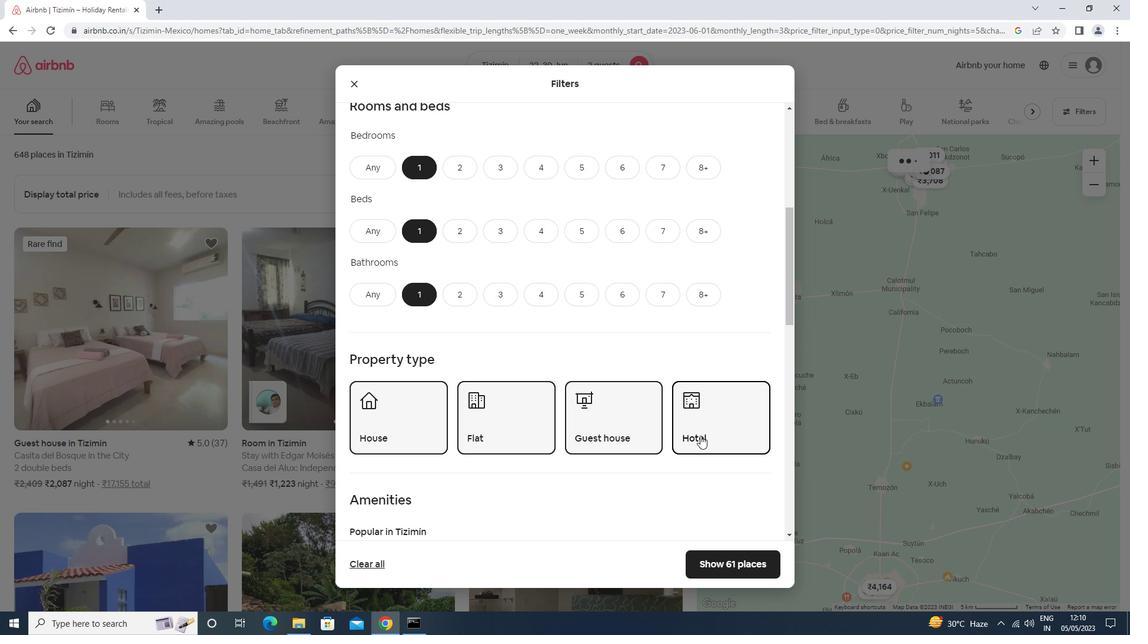 
Action: Mouse moved to (701, 436)
Screenshot: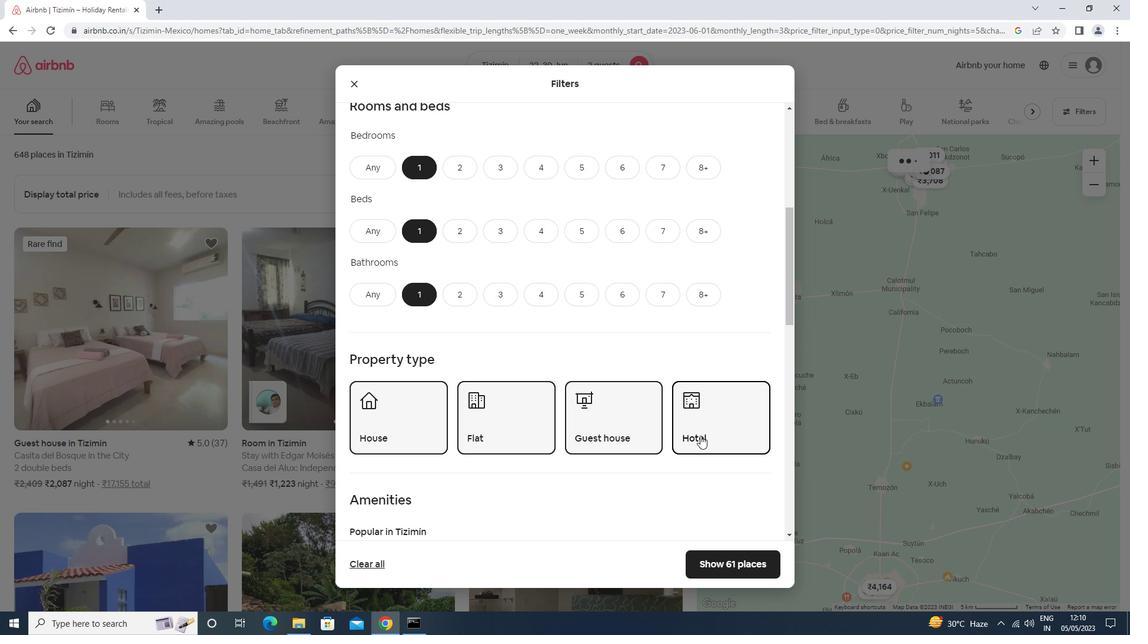 
Action: Mouse scrolled (701, 435) with delta (0, 0)
Screenshot: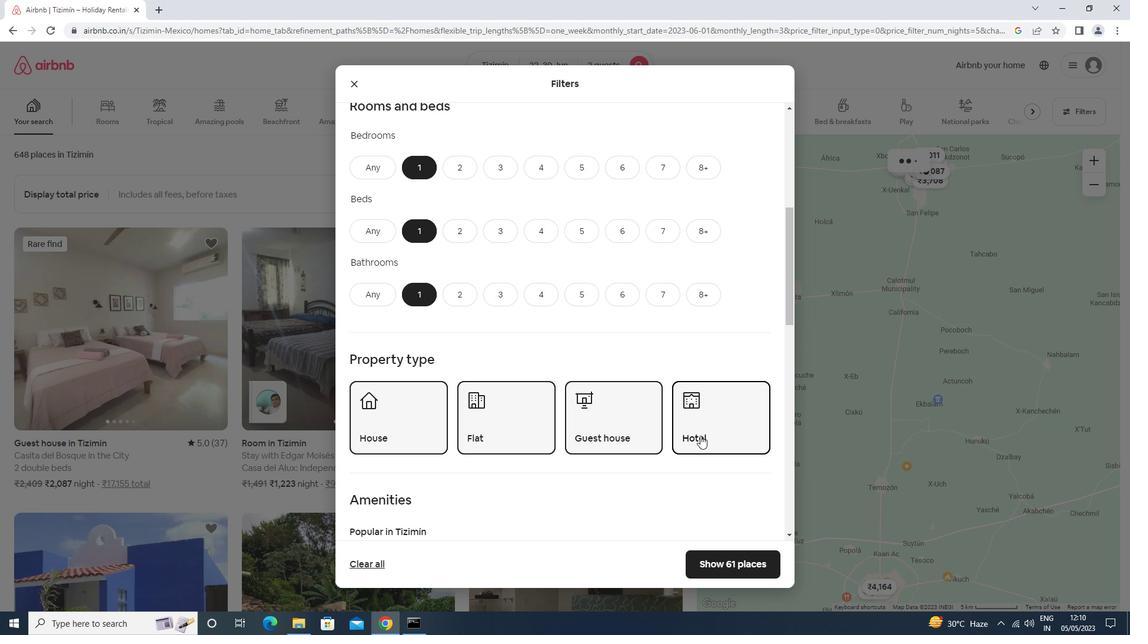 
Action: Mouse moved to (741, 482)
Screenshot: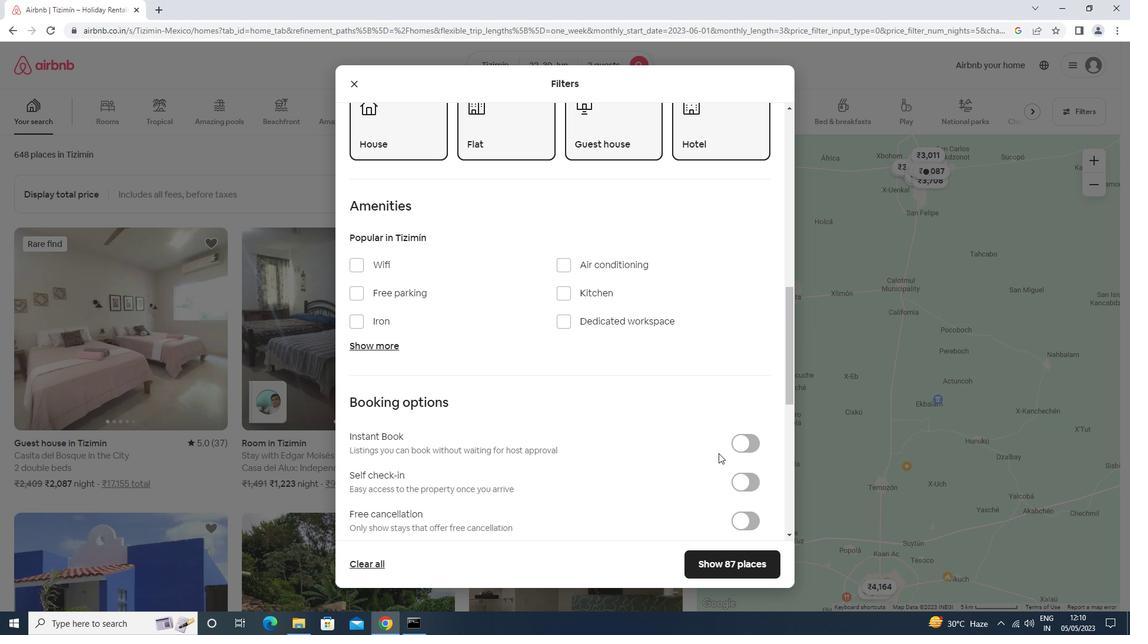 
Action: Mouse pressed left at (741, 482)
Screenshot: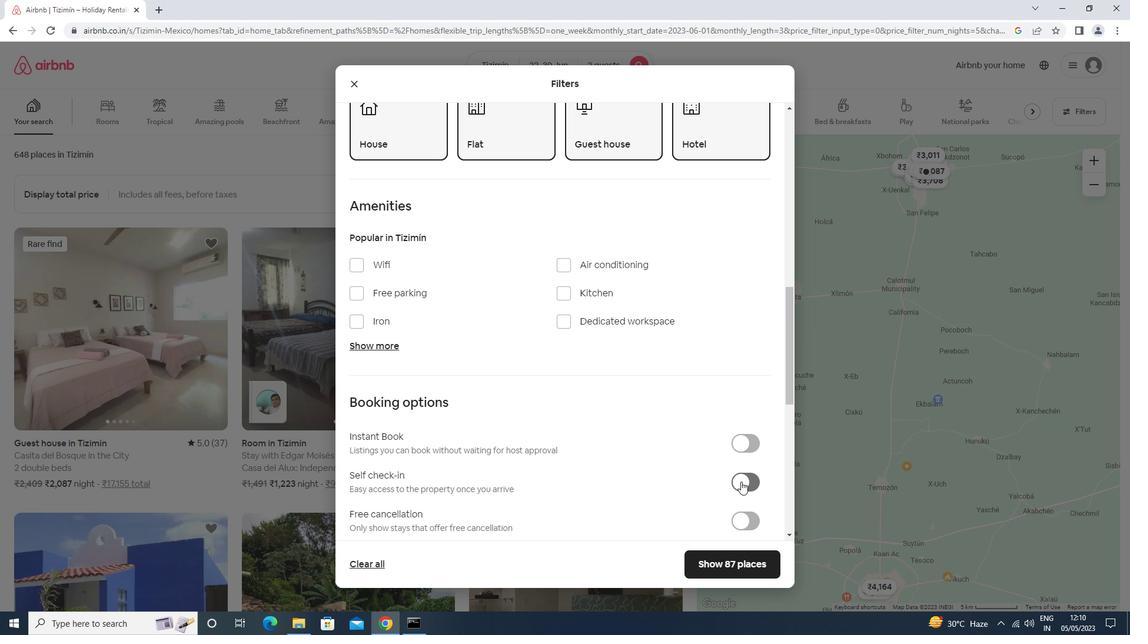 
Action: Mouse moved to (740, 475)
Screenshot: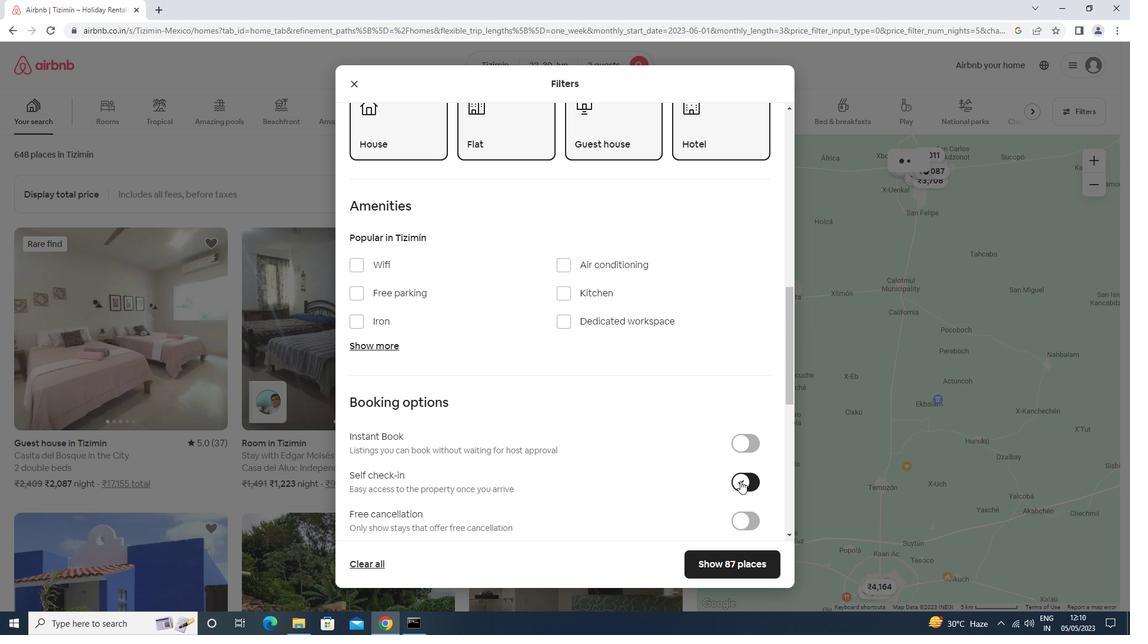 
Action: Mouse scrolled (740, 474) with delta (0, 0)
Screenshot: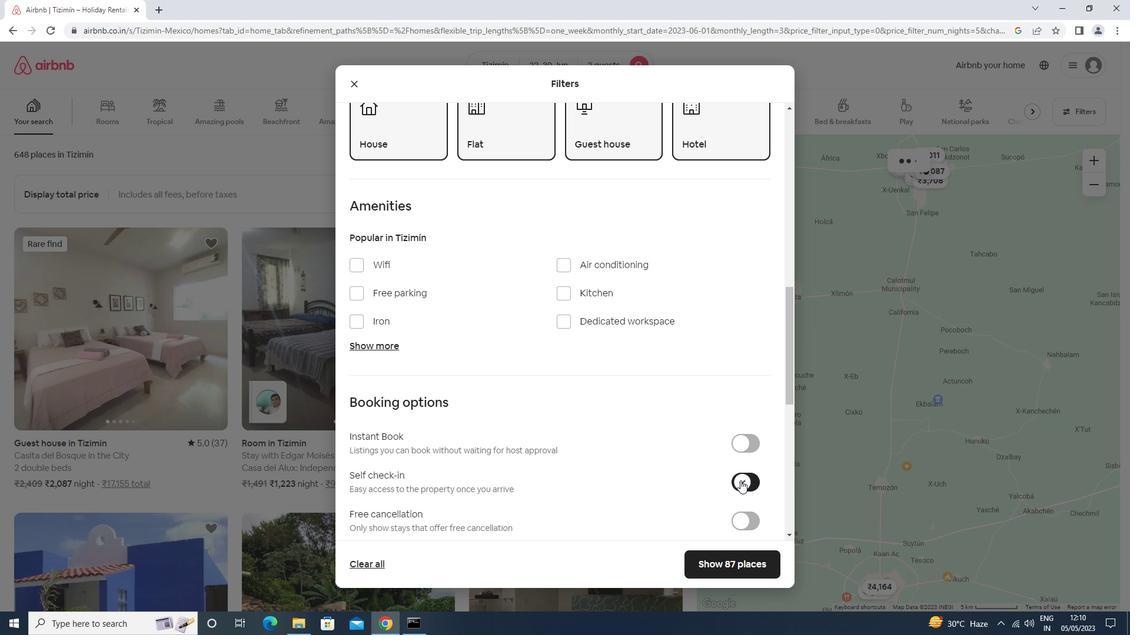 
Action: Mouse scrolled (740, 474) with delta (0, 0)
Screenshot: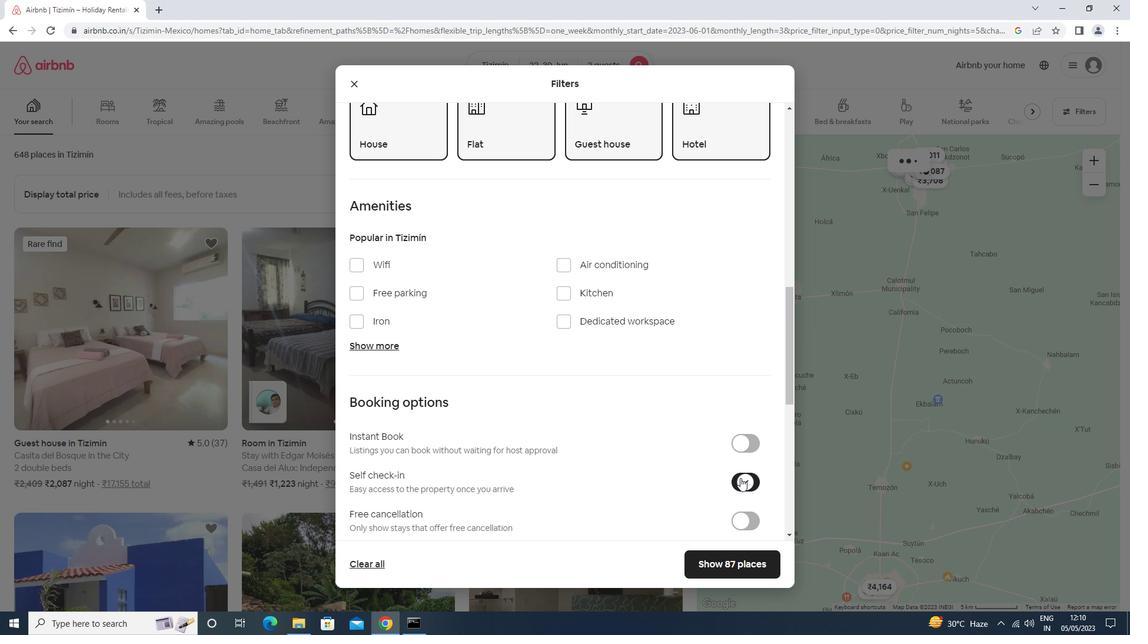 
Action: Mouse scrolled (740, 474) with delta (0, 0)
Screenshot: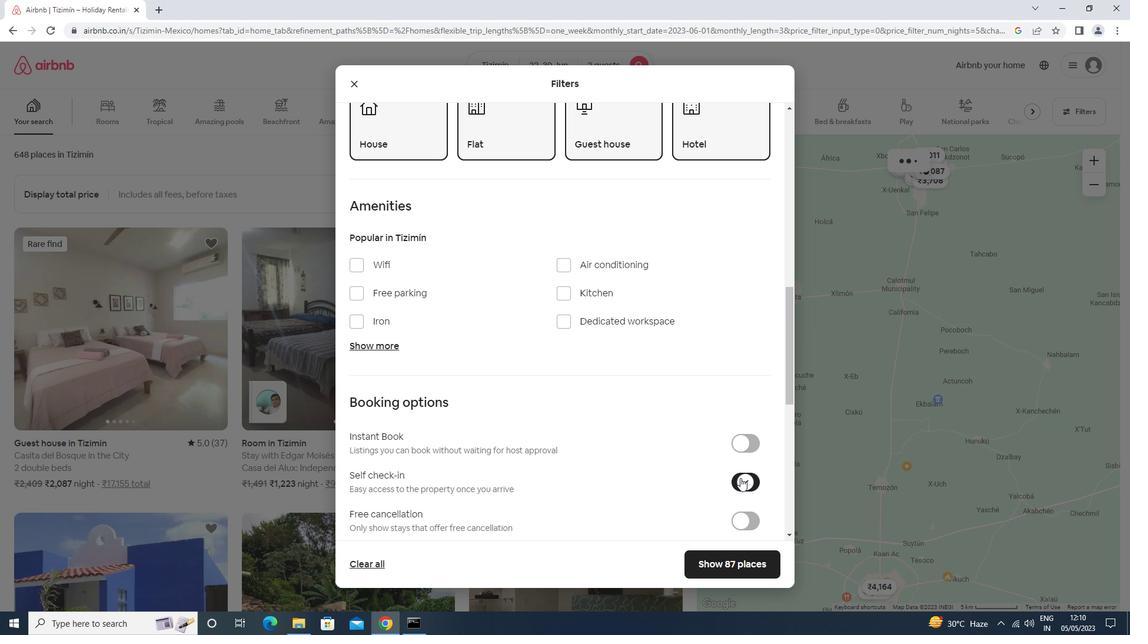 
Action: Mouse scrolled (740, 474) with delta (0, 0)
Screenshot: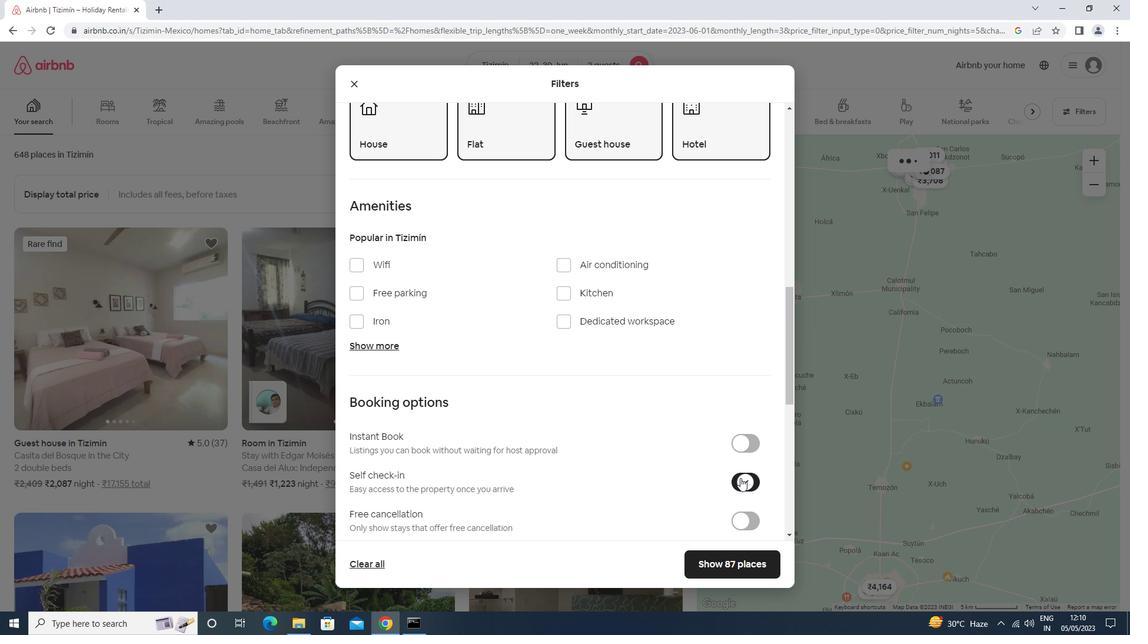 
Action: Mouse scrolled (740, 474) with delta (0, 0)
Screenshot: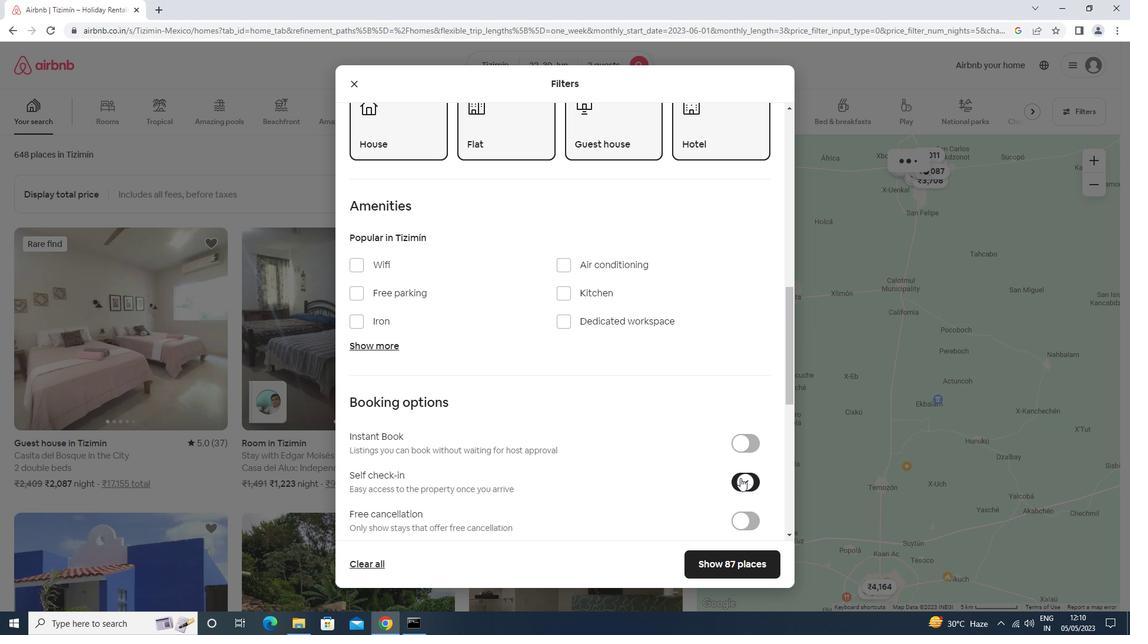 
Action: Mouse scrolled (740, 474) with delta (0, 0)
Screenshot: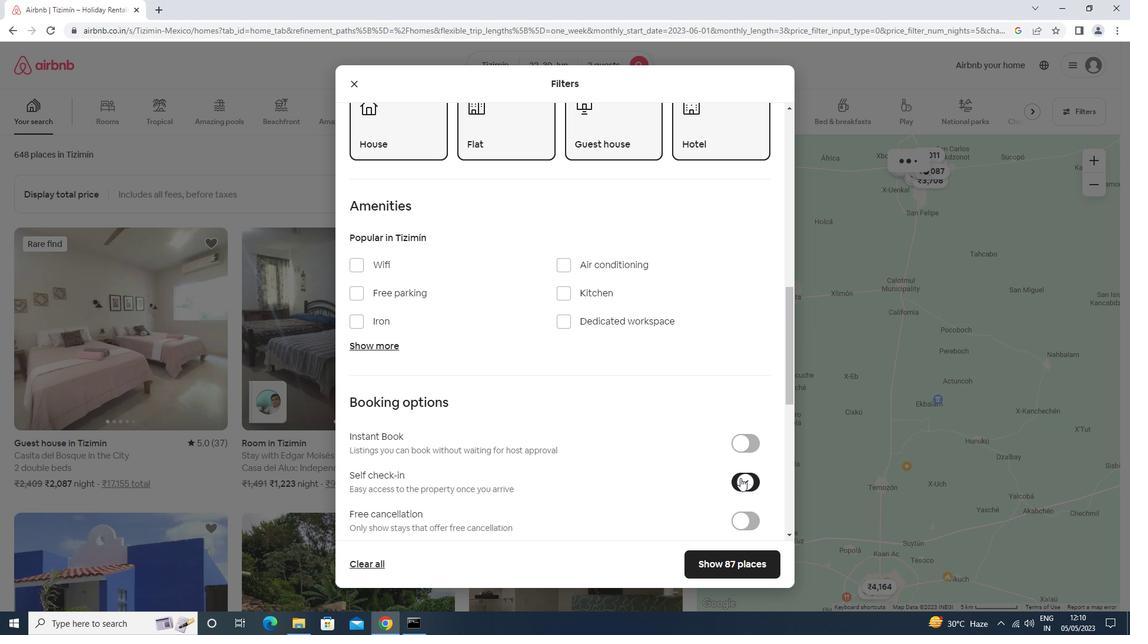 
Action: Mouse moved to (482, 476)
Screenshot: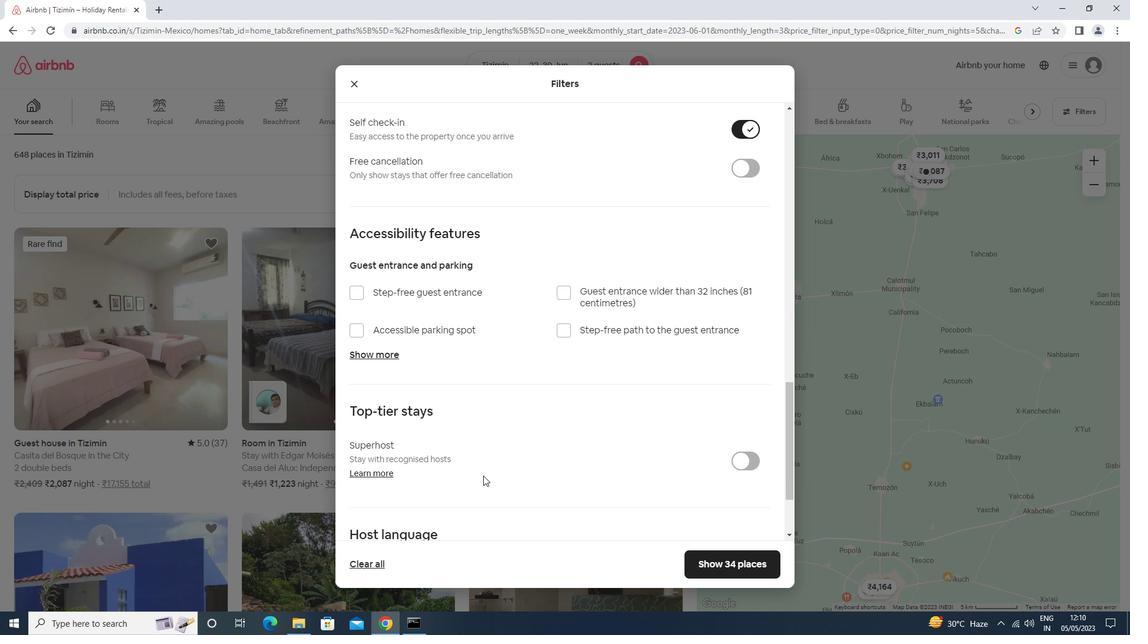 
Action: Mouse scrolled (482, 476) with delta (0, 0)
Screenshot: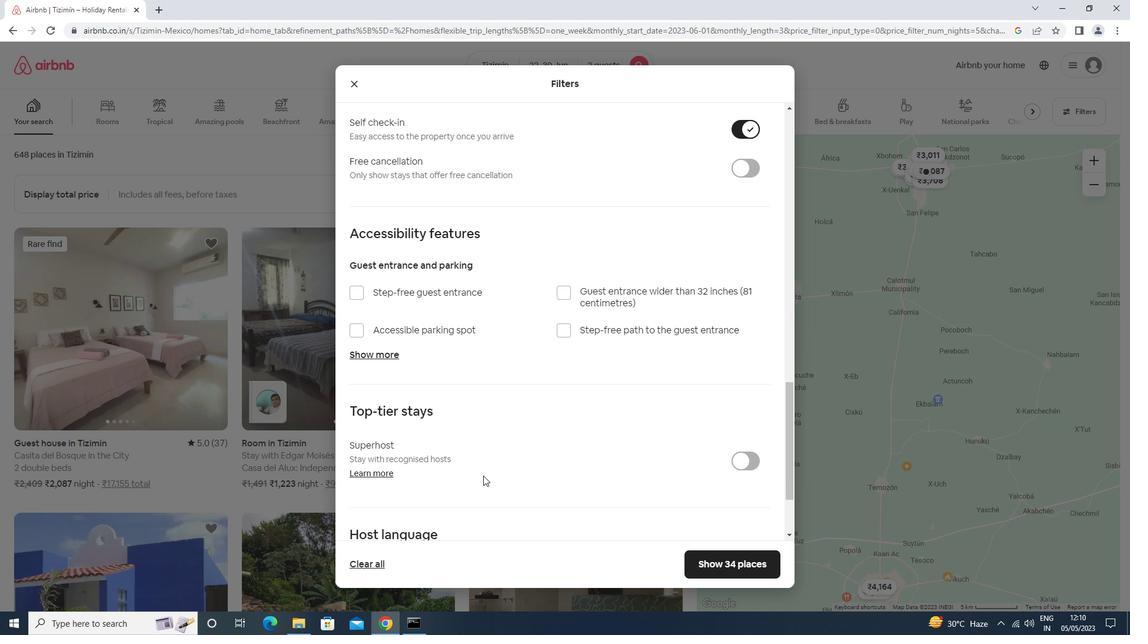 
Action: Mouse scrolled (482, 476) with delta (0, 0)
Screenshot: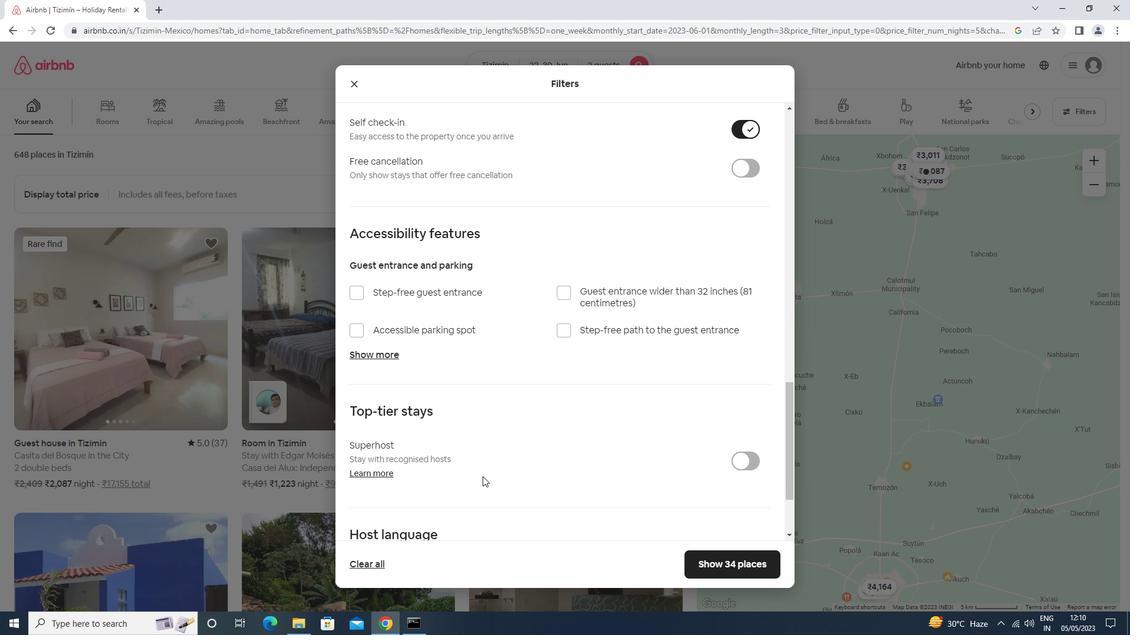
Action: Mouse scrolled (482, 476) with delta (0, 0)
Screenshot: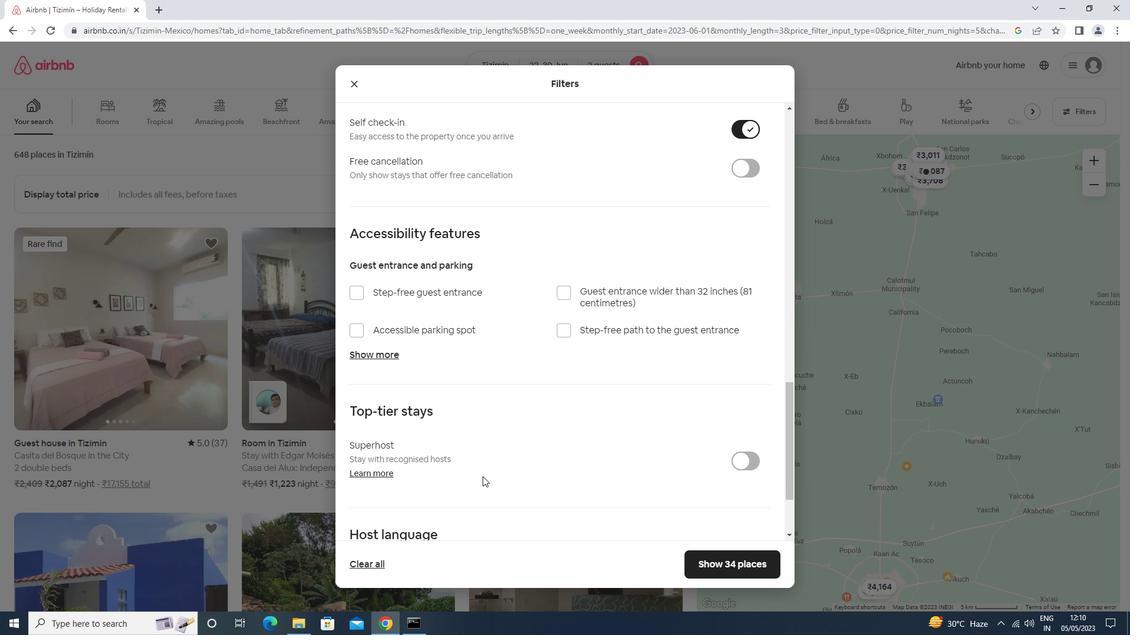 
Action: Mouse scrolled (482, 476) with delta (0, 0)
Screenshot: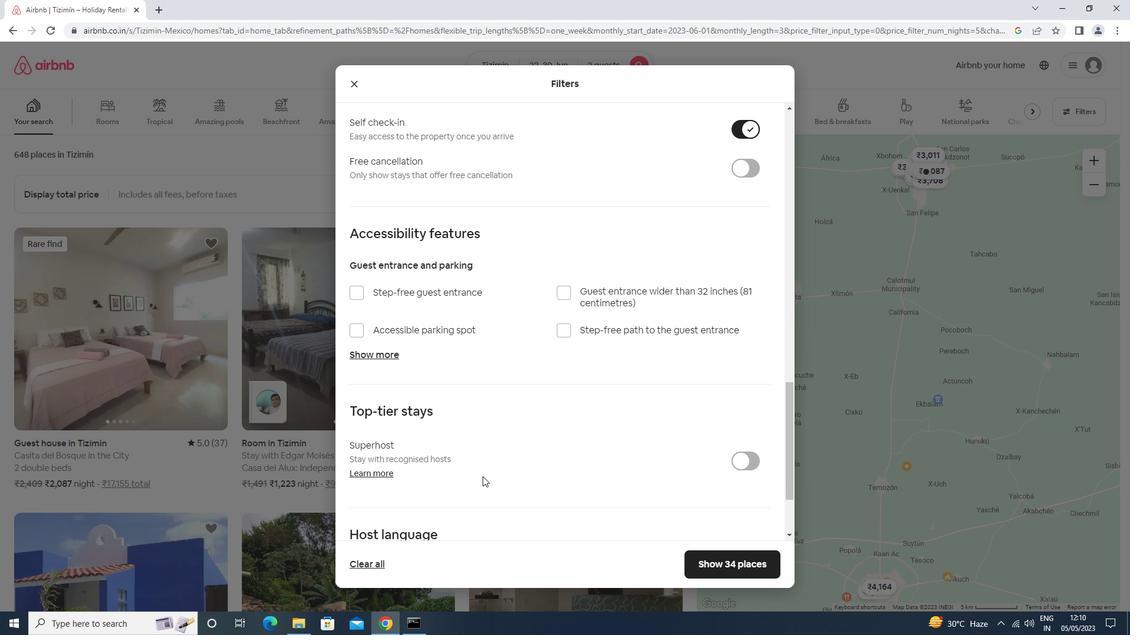 
Action: Mouse moved to (481, 477)
Screenshot: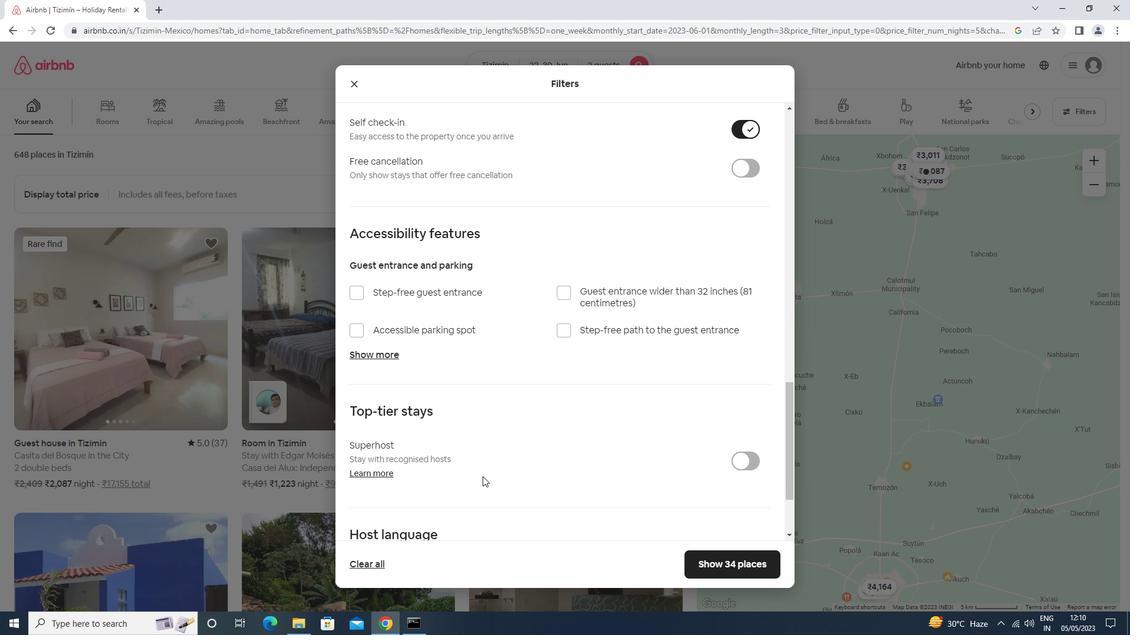
Action: Mouse scrolled (481, 476) with delta (0, 0)
Screenshot: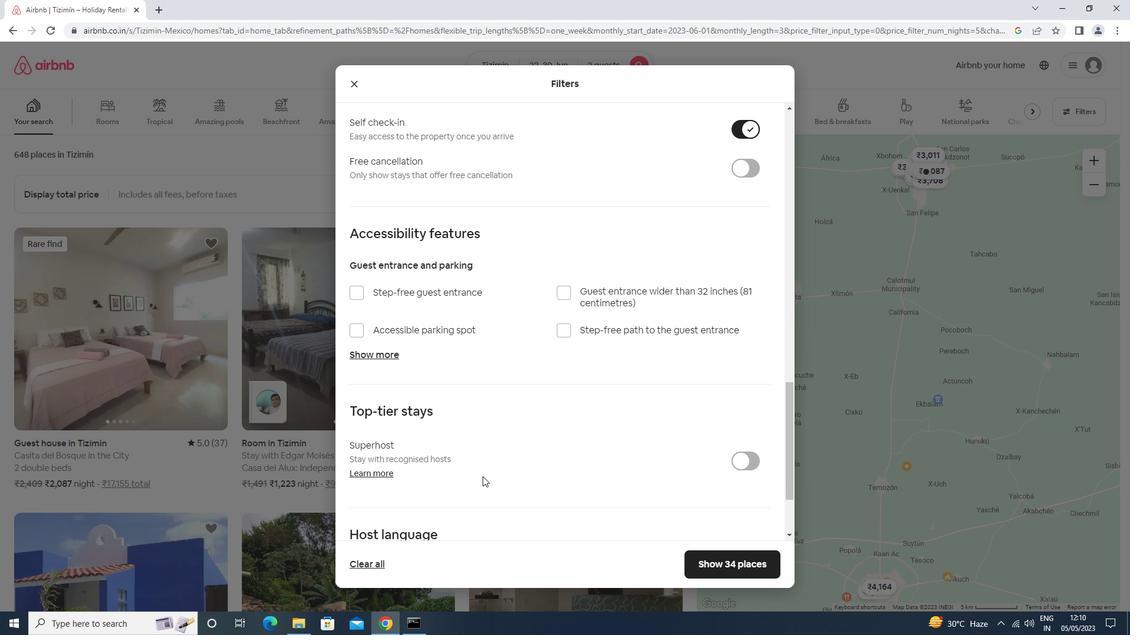 
Action: Mouse moved to (392, 453)
Screenshot: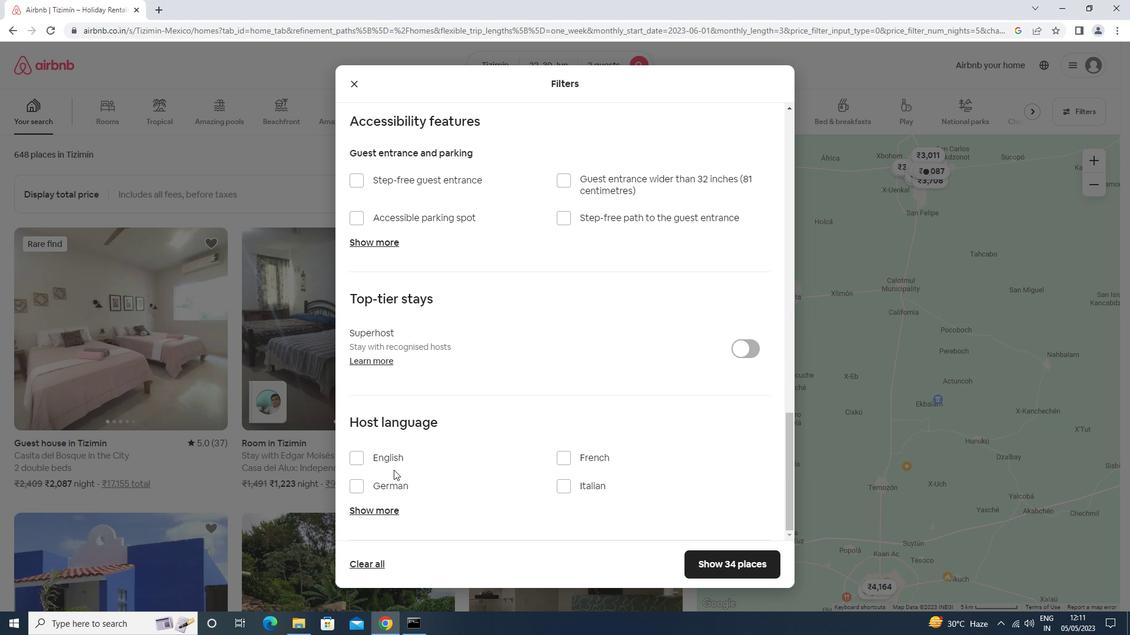 
Action: Mouse pressed left at (392, 453)
Screenshot: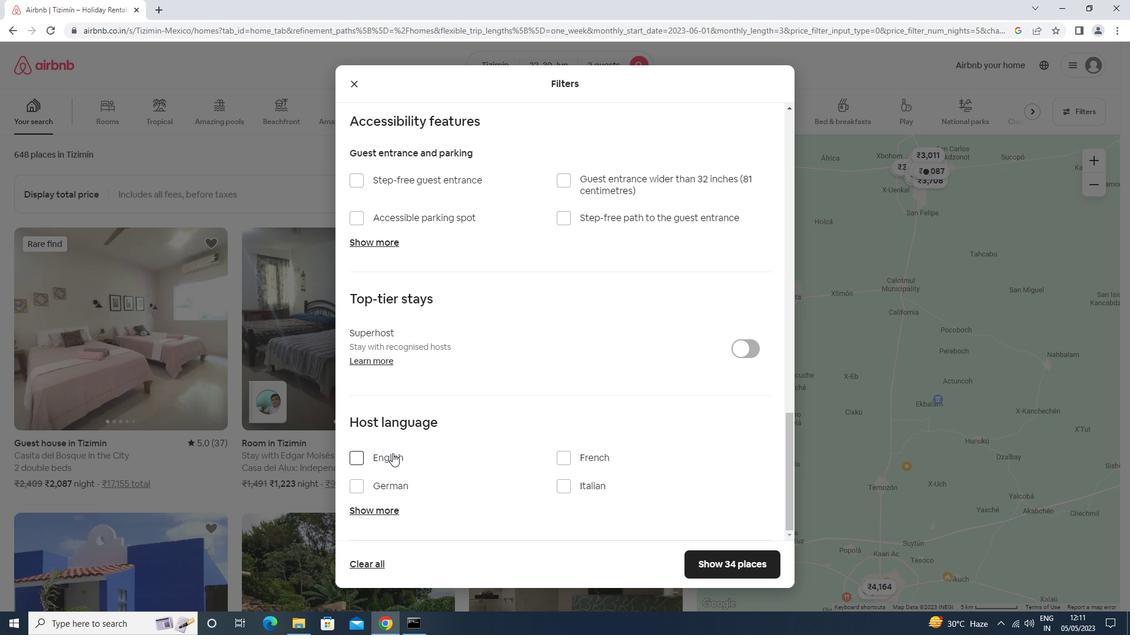 
Action: Mouse moved to (718, 564)
Screenshot: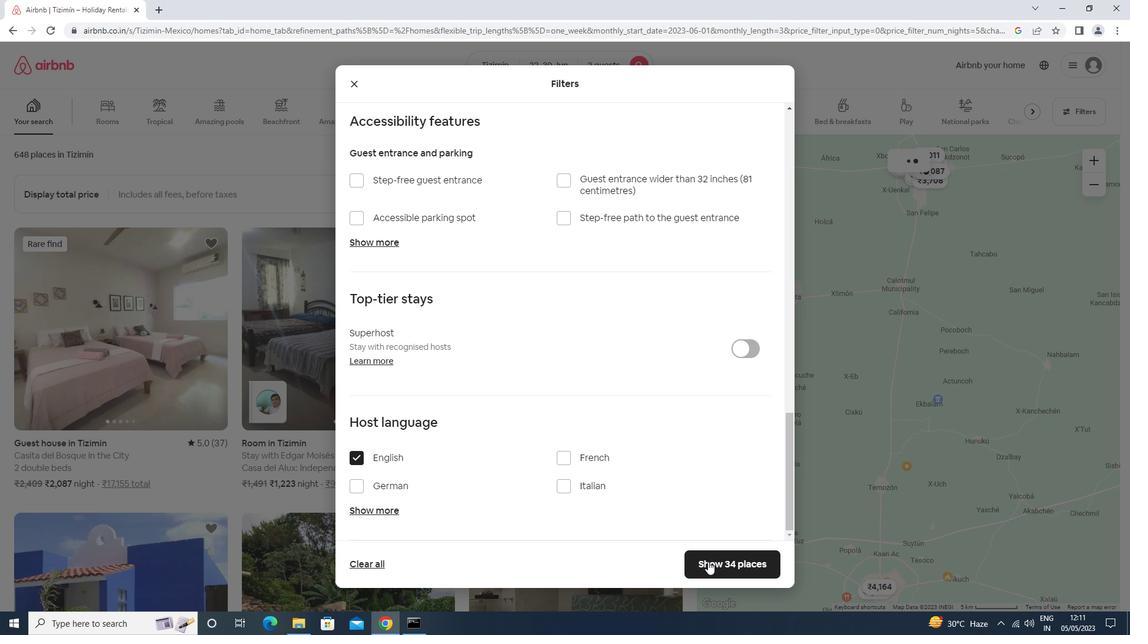 
Action: Mouse pressed left at (718, 564)
Screenshot: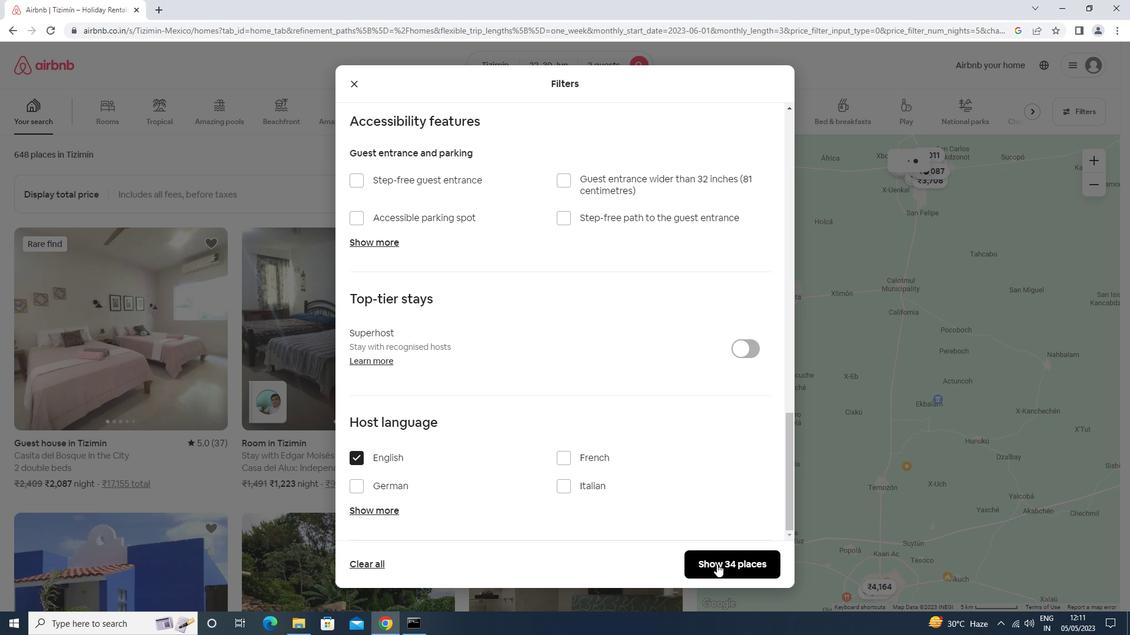 
